Task: Open Card Magic Review in Board Employee Skill Development Programs to Workspace Content Management Software and add a team member Softage.4@softage.net, a label Purple, a checklist Space Exploration, an attachment from your onedrive, a color Purple and finally, add a card description 'Conduct customer research for new customer loyalty program' and a comment 'Given the potential impact of this task on our company reputation for innovation, let us ensure that we approach it with a sense of creativity and imagination.'. Add a start date 'Jan 08, 1900' with a due date 'Jan 15, 1900'
Action: Mouse moved to (520, 168)
Screenshot: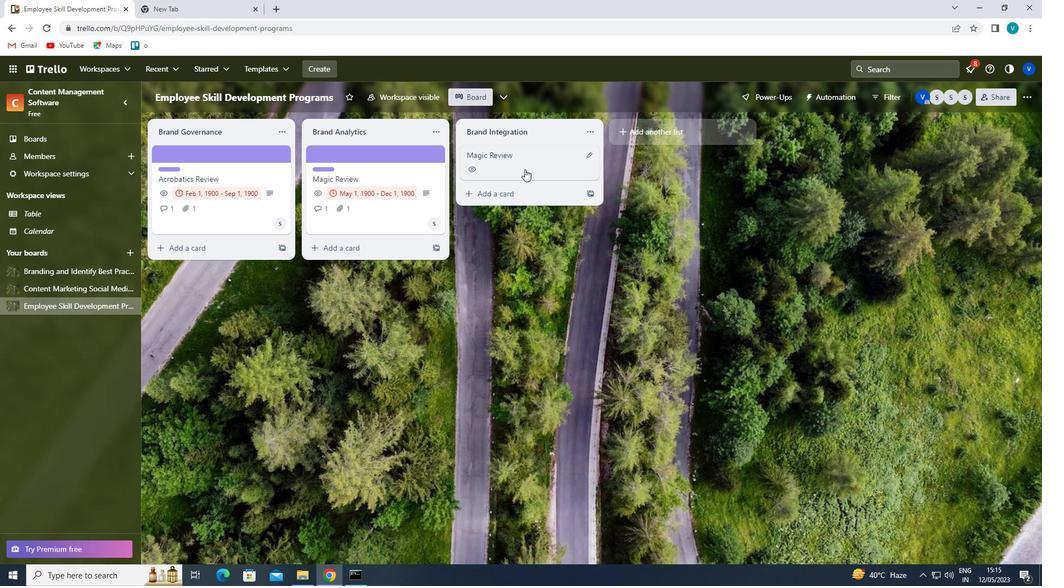 
Action: Mouse pressed left at (520, 168)
Screenshot: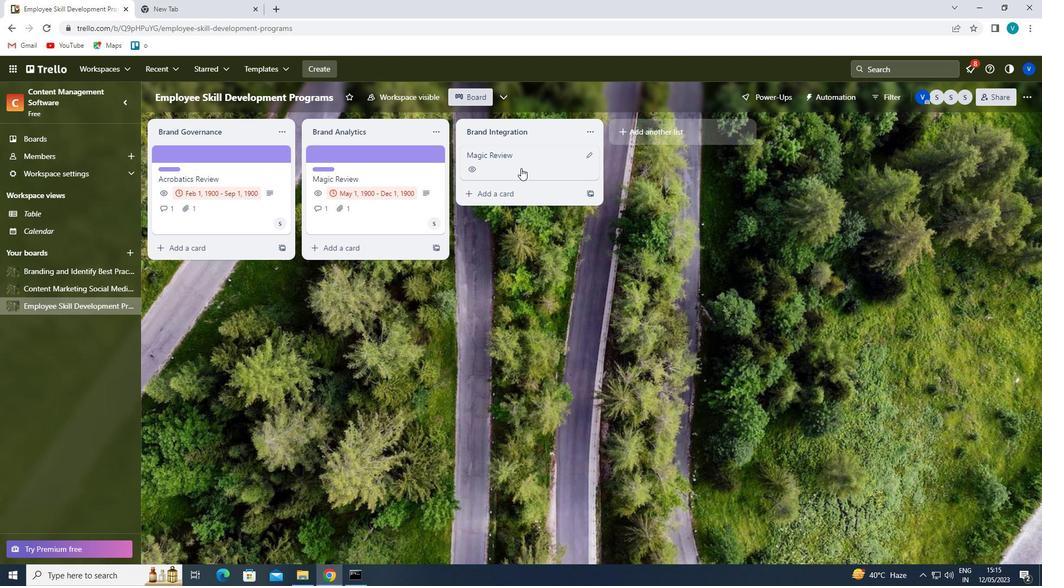 
Action: Mouse moved to (651, 196)
Screenshot: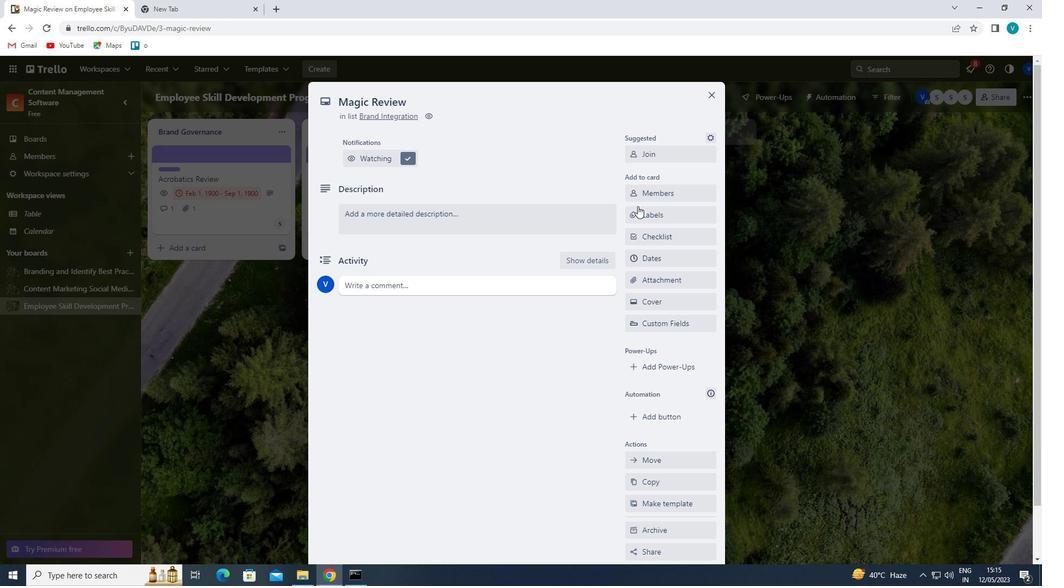 
Action: Mouse pressed left at (651, 196)
Screenshot: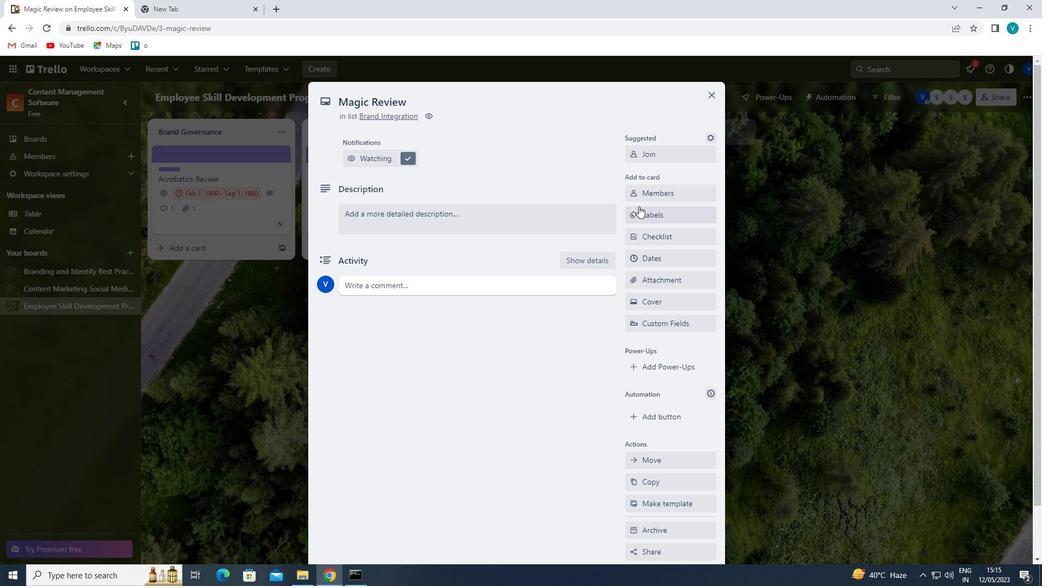 
Action: Mouse moved to (647, 241)
Screenshot: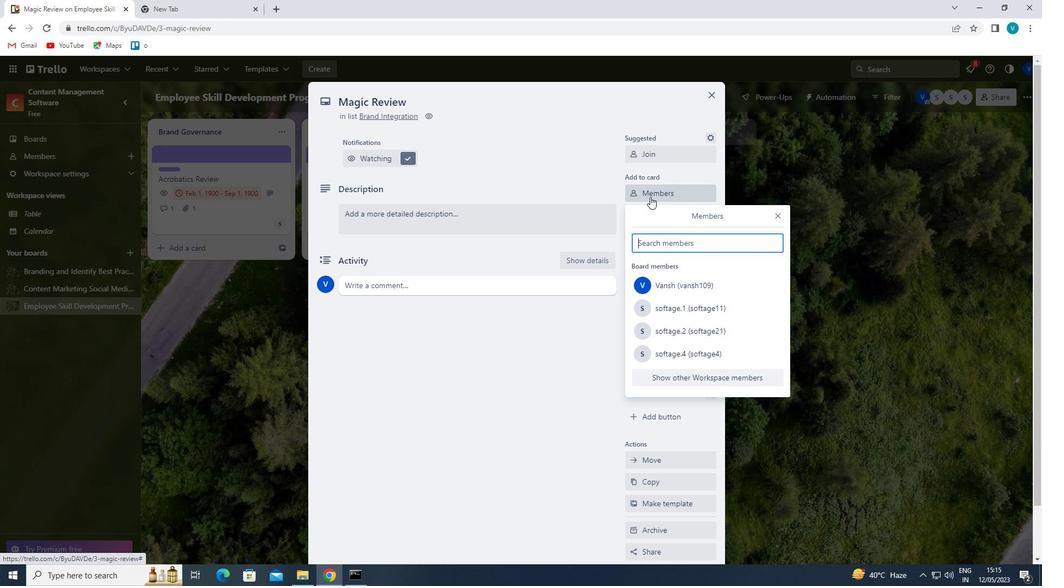 
Action: Mouse pressed left at (647, 241)
Screenshot: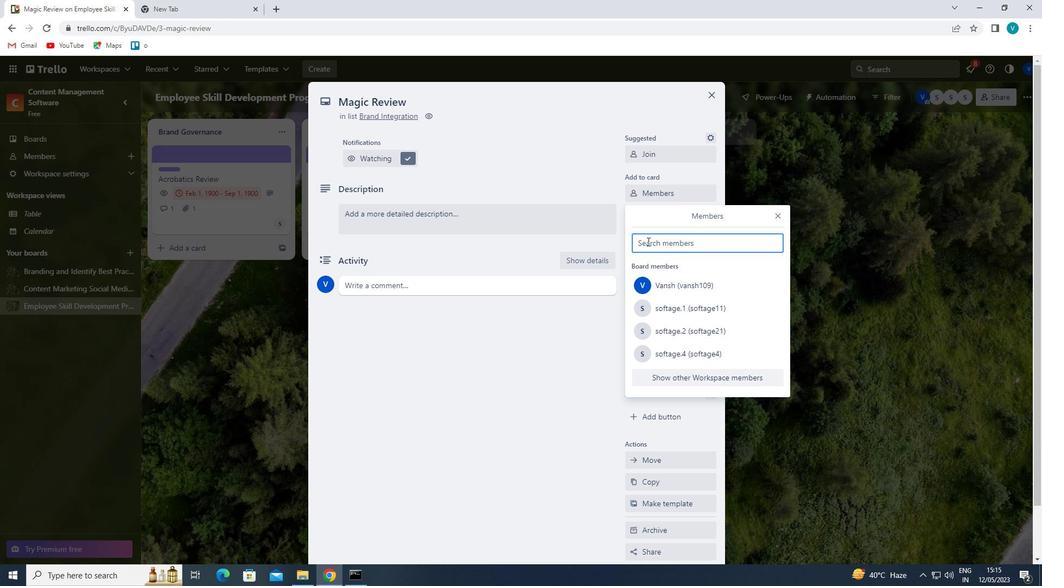 
Action: Key pressed <Key.shift>SOF
Screenshot: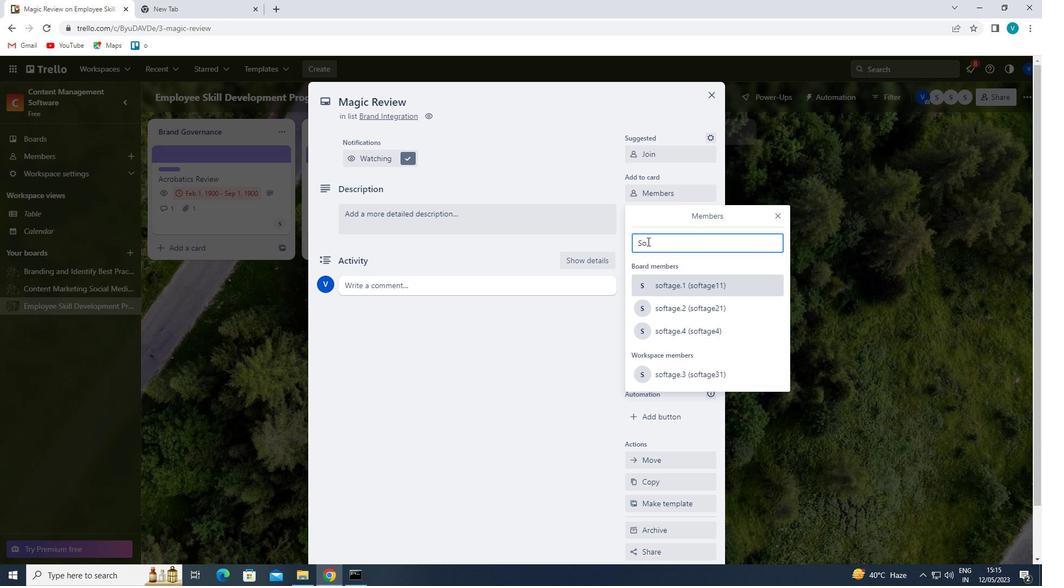 
Action: Mouse moved to (673, 329)
Screenshot: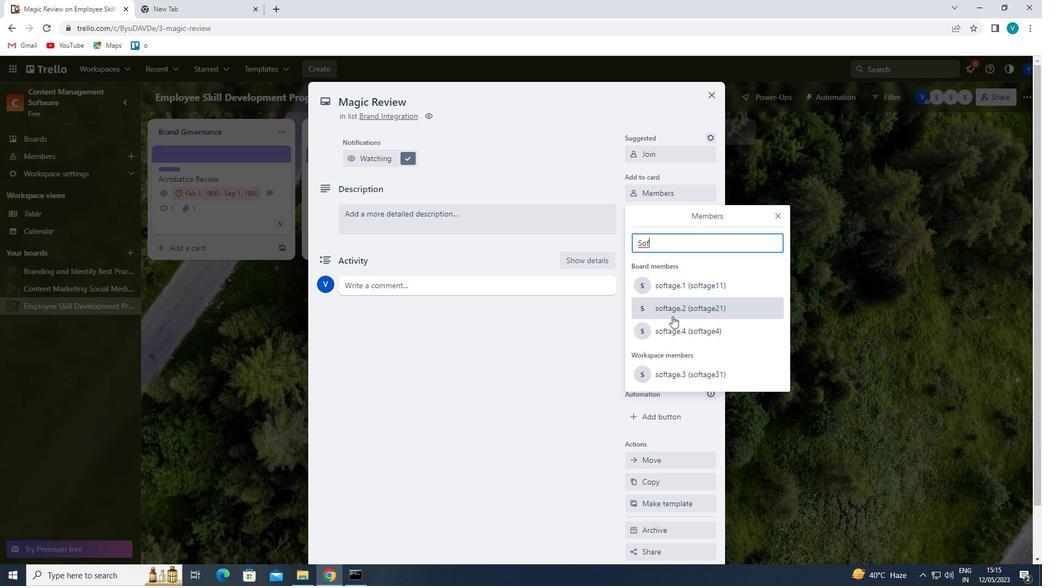 
Action: Mouse pressed left at (673, 329)
Screenshot: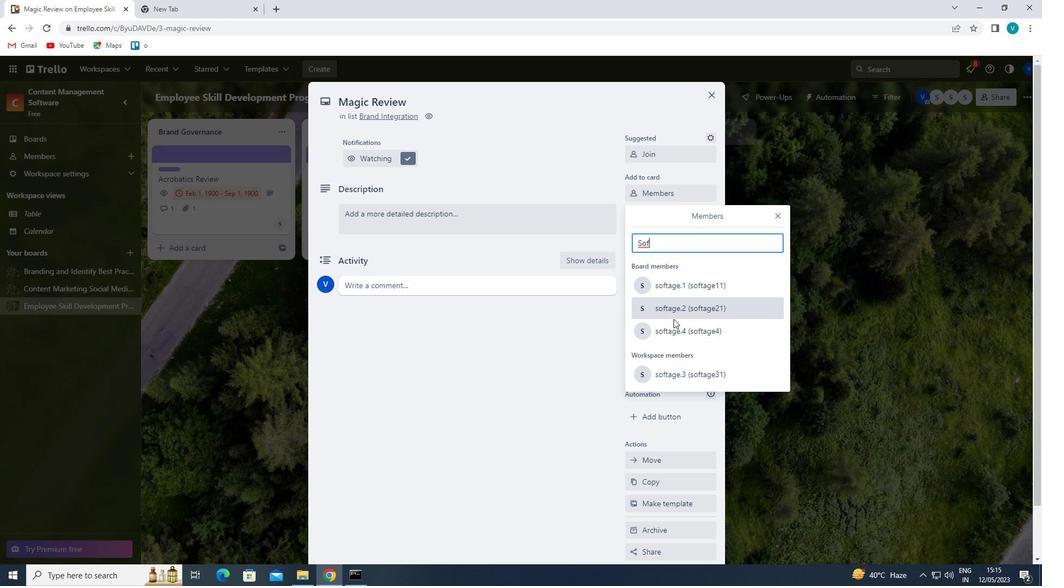 
Action: Mouse moved to (778, 212)
Screenshot: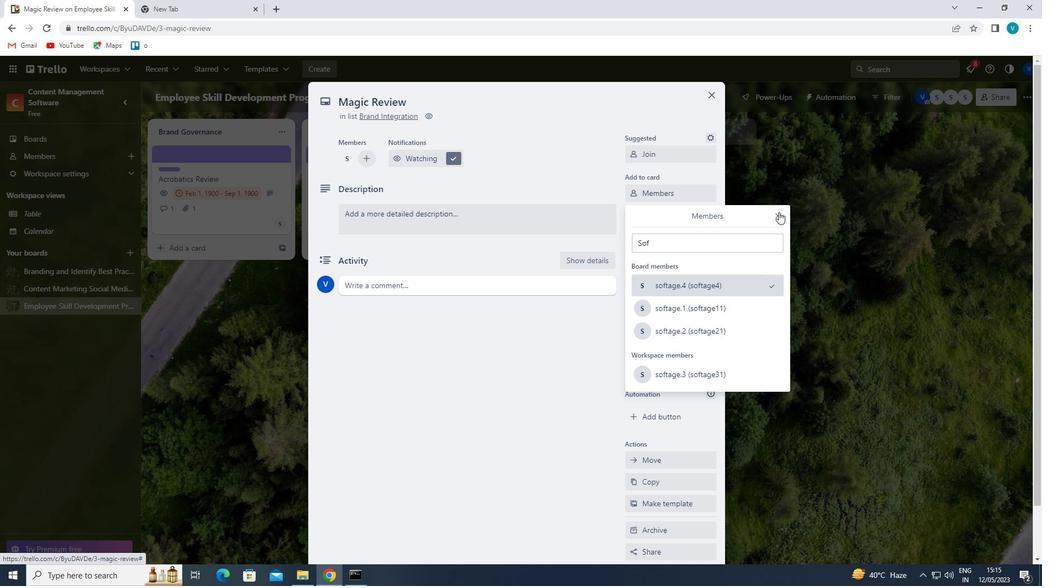
Action: Mouse pressed left at (778, 212)
Screenshot: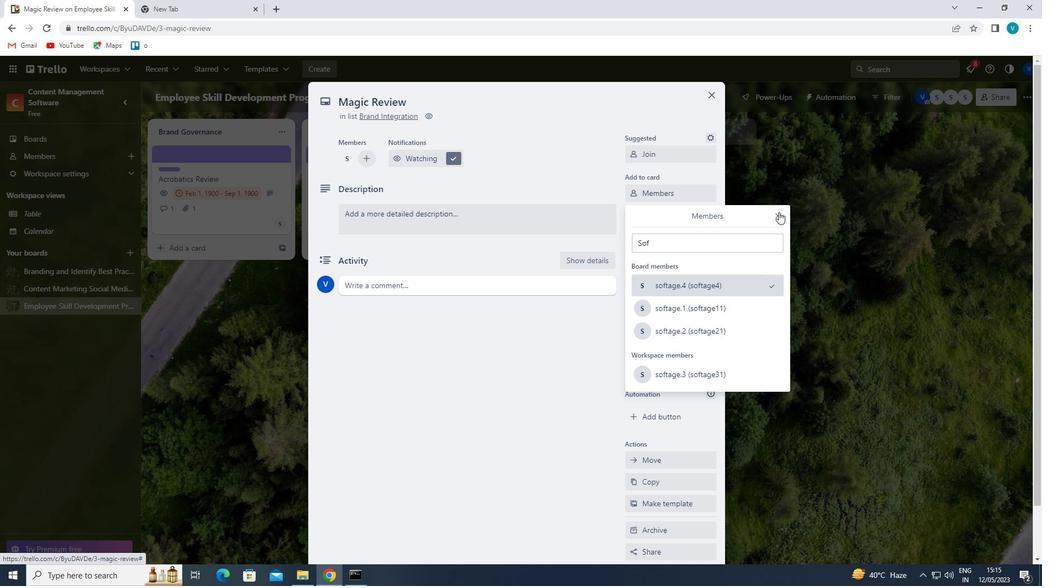 
Action: Mouse moved to (686, 219)
Screenshot: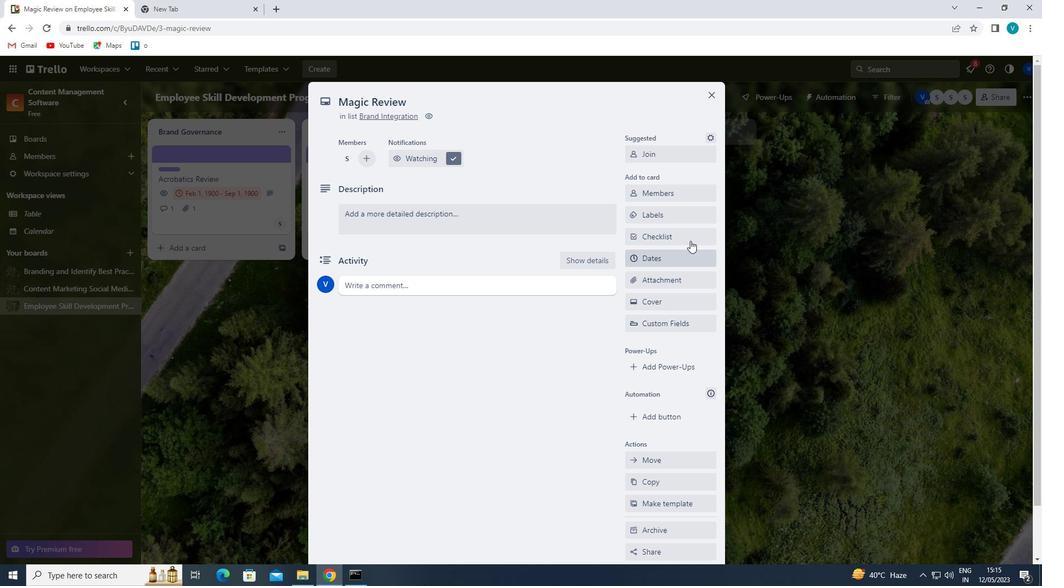 
Action: Mouse pressed left at (686, 219)
Screenshot: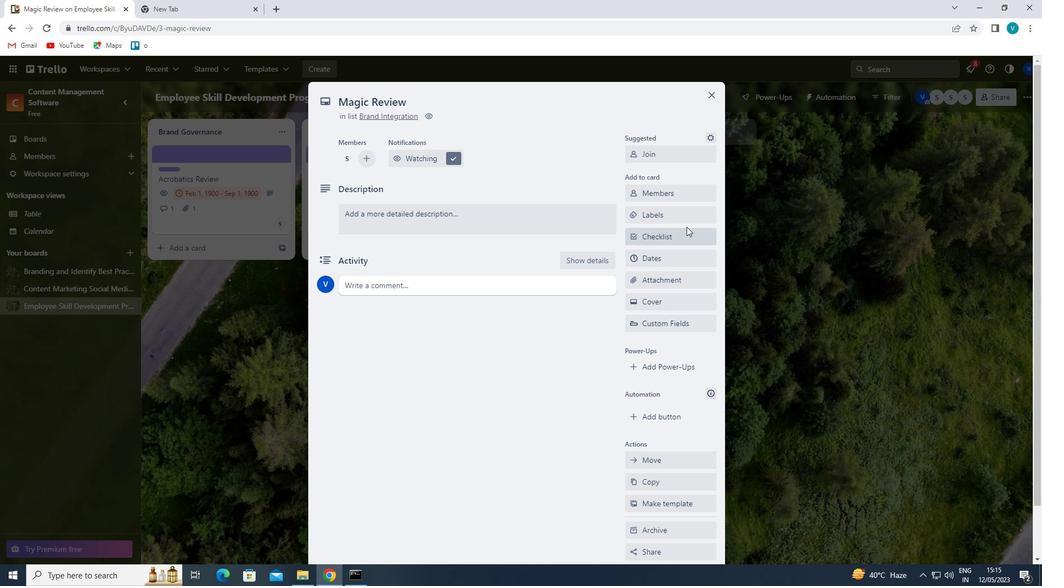 
Action: Mouse moved to (677, 377)
Screenshot: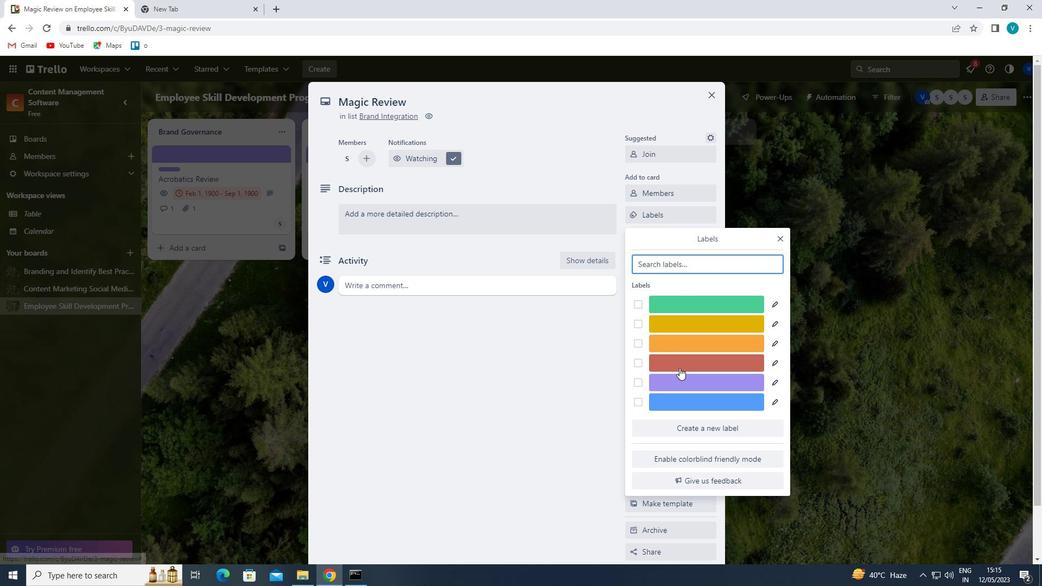 
Action: Mouse pressed left at (677, 377)
Screenshot: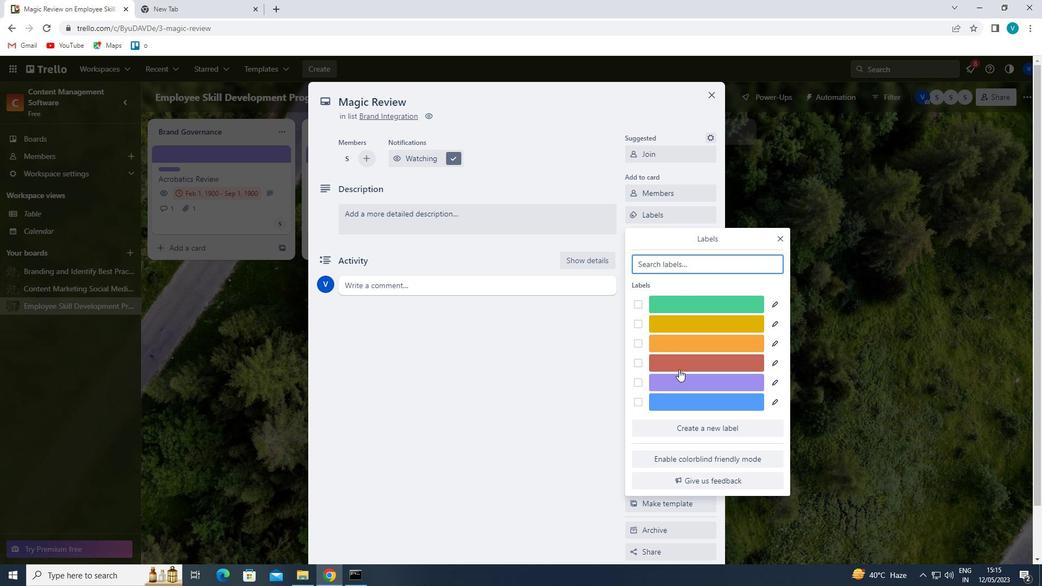 
Action: Mouse moved to (779, 236)
Screenshot: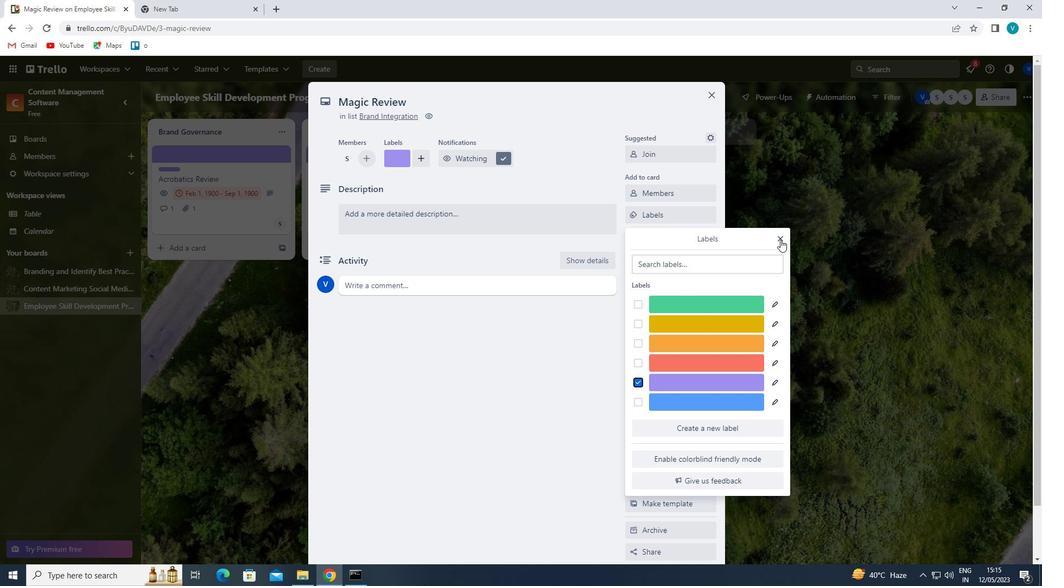 
Action: Mouse pressed left at (779, 236)
Screenshot: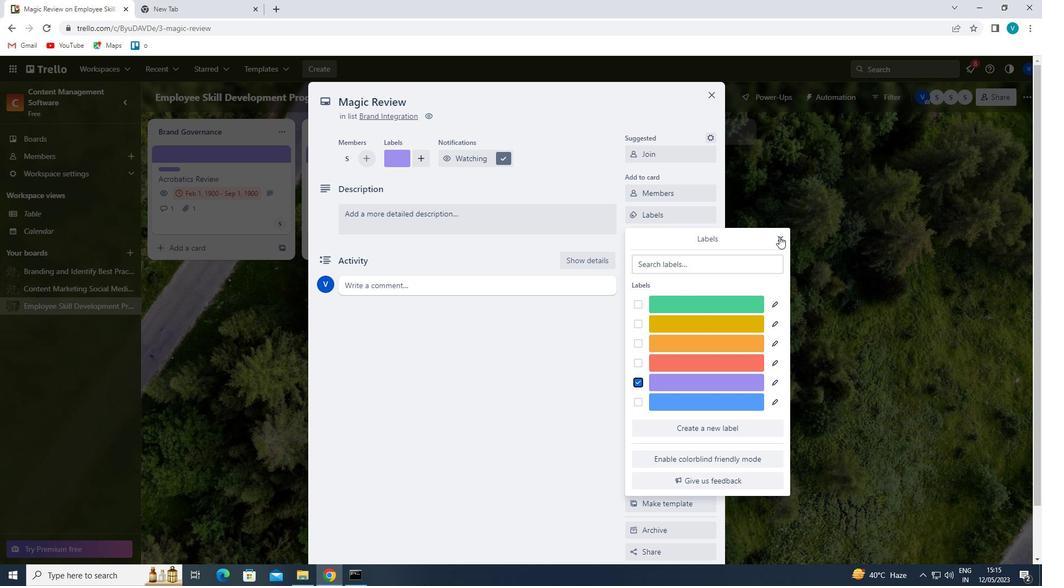 
Action: Mouse moved to (693, 231)
Screenshot: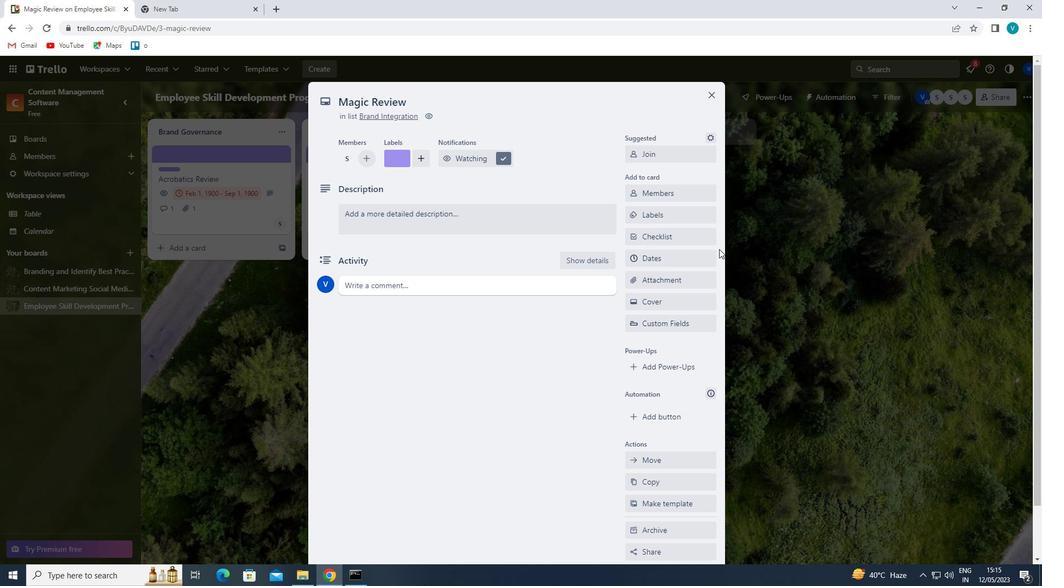 
Action: Mouse pressed left at (693, 231)
Screenshot: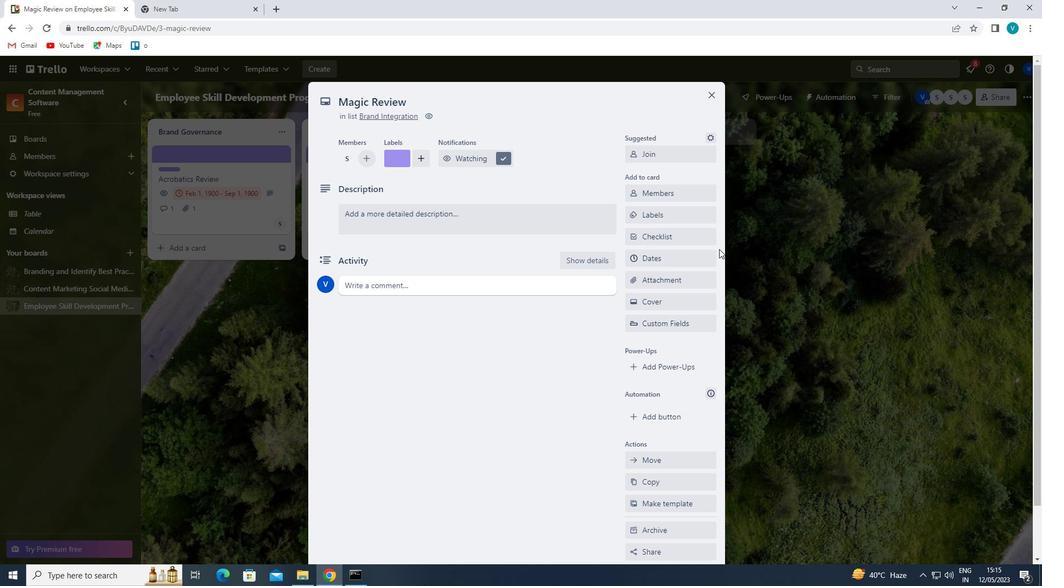 
Action: Mouse moved to (693, 231)
Screenshot: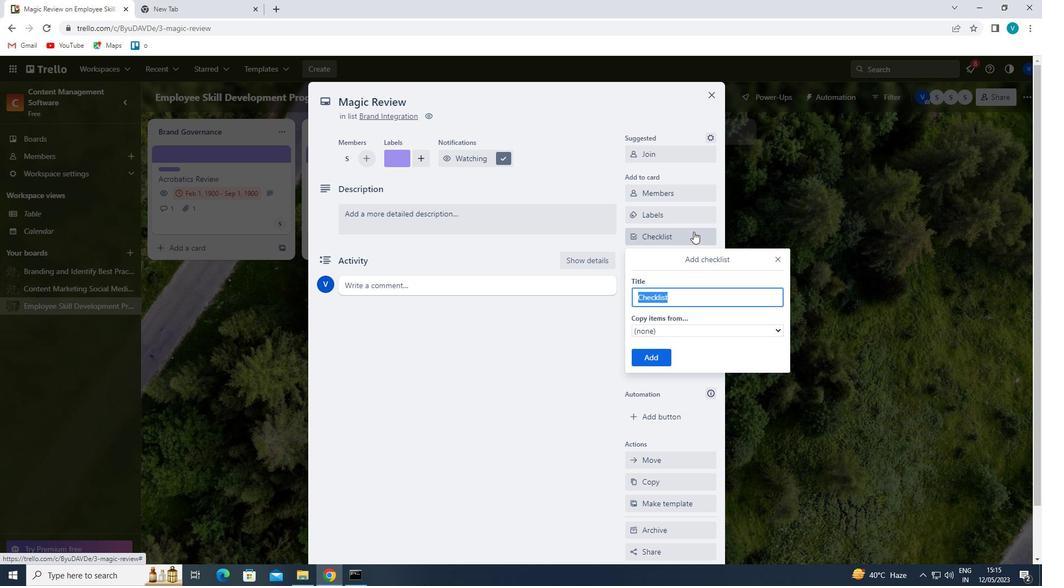 
Action: Key pressed <Key.shift>SPACE<Key.space><Key.shift><Key.shift><Key.shift><Key.shift>EX
Screenshot: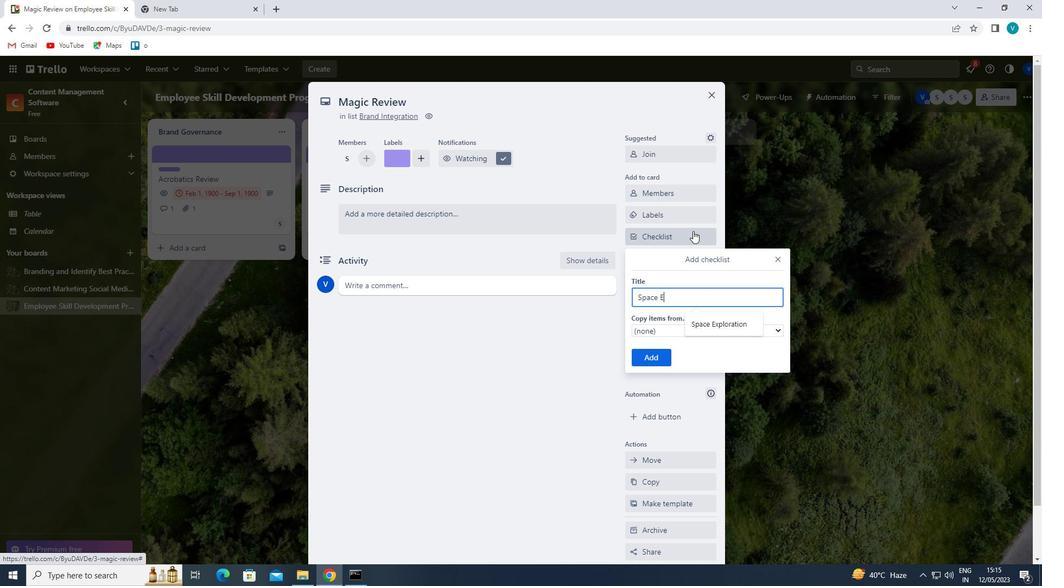 
Action: Mouse moved to (703, 322)
Screenshot: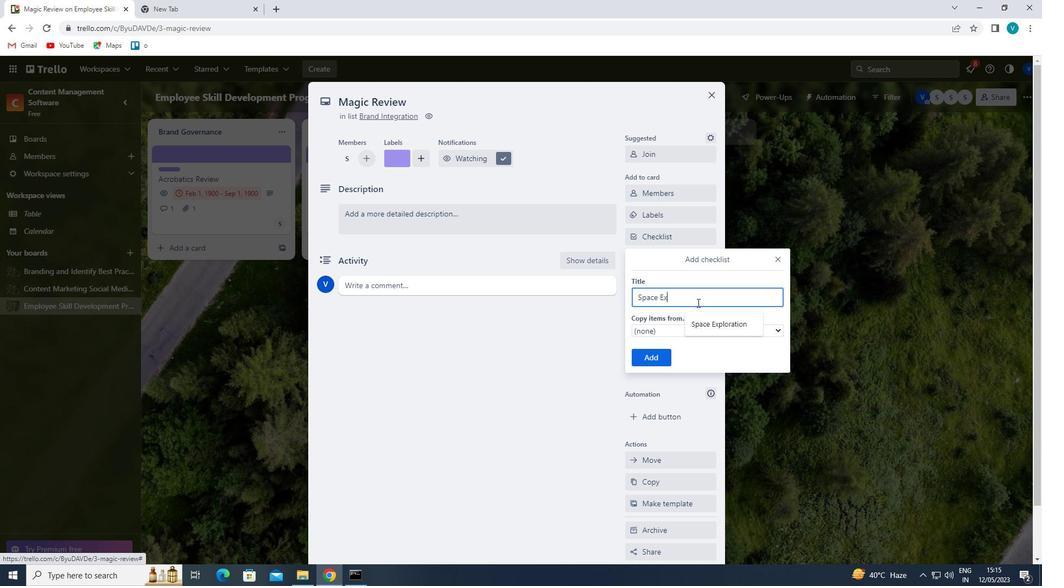 
Action: Mouse pressed left at (703, 322)
Screenshot: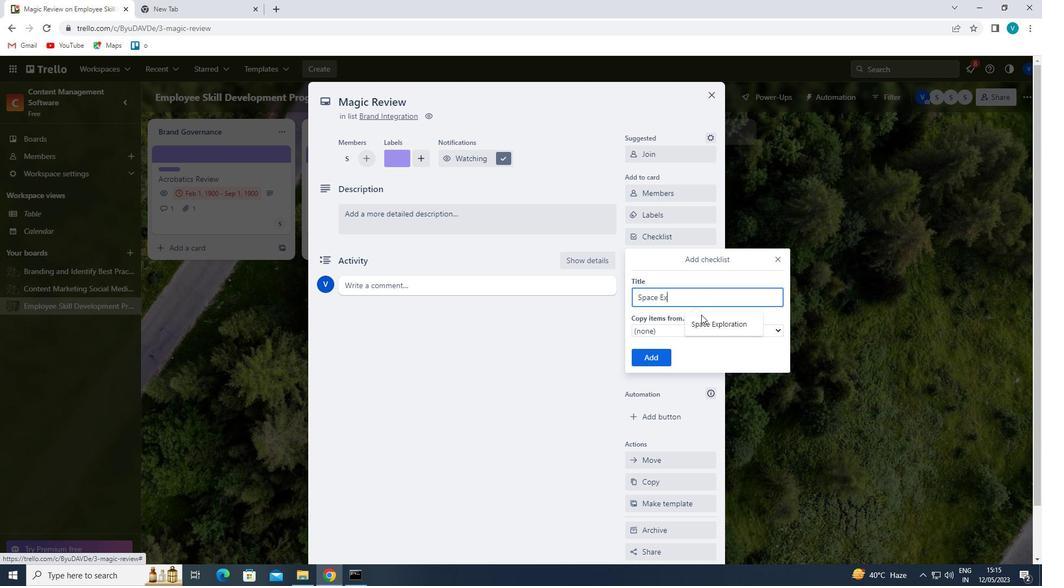 
Action: Mouse moved to (659, 355)
Screenshot: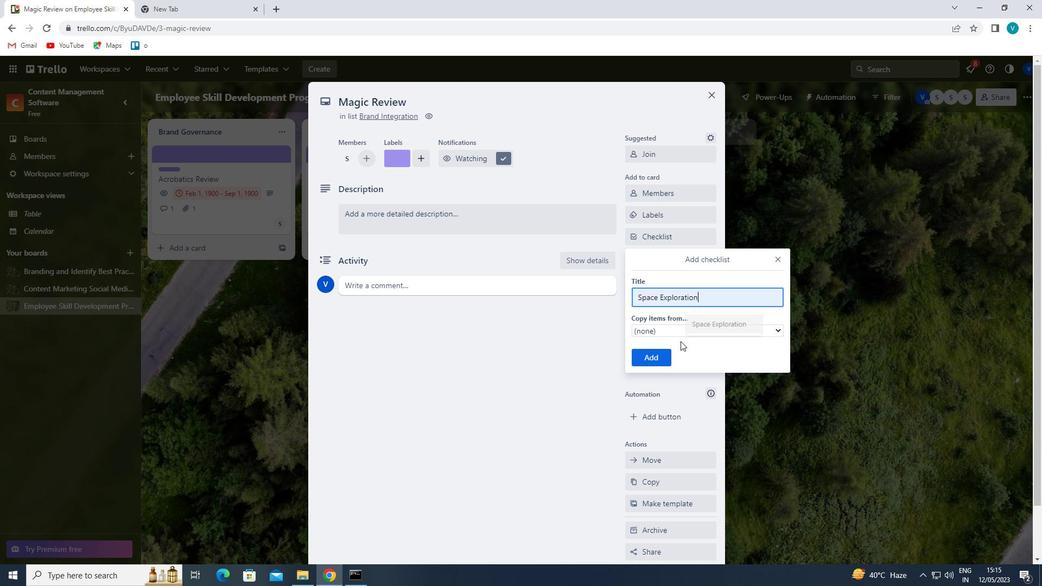 
Action: Mouse pressed left at (659, 355)
Screenshot: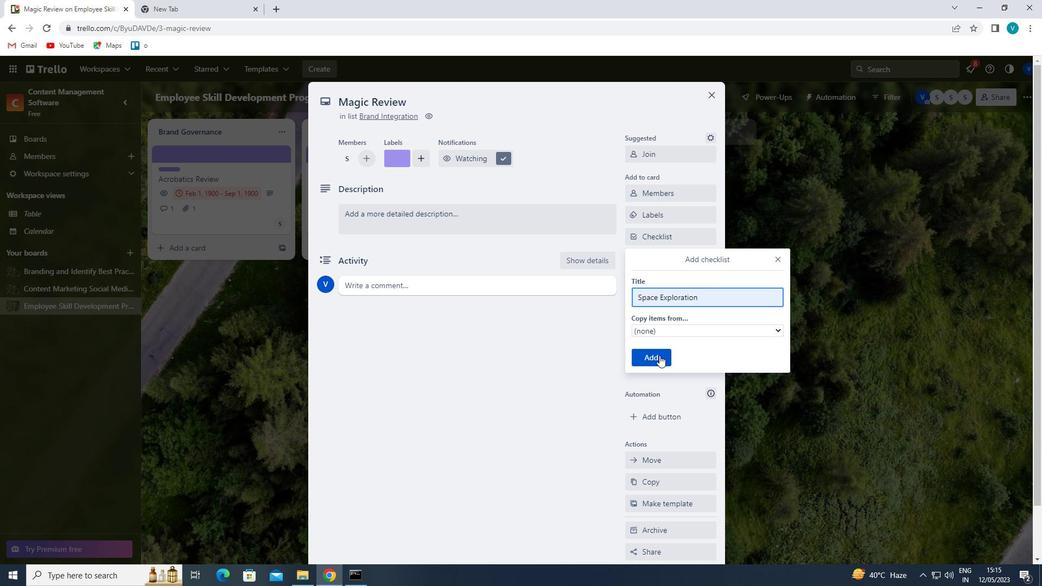 
Action: Mouse moved to (665, 277)
Screenshot: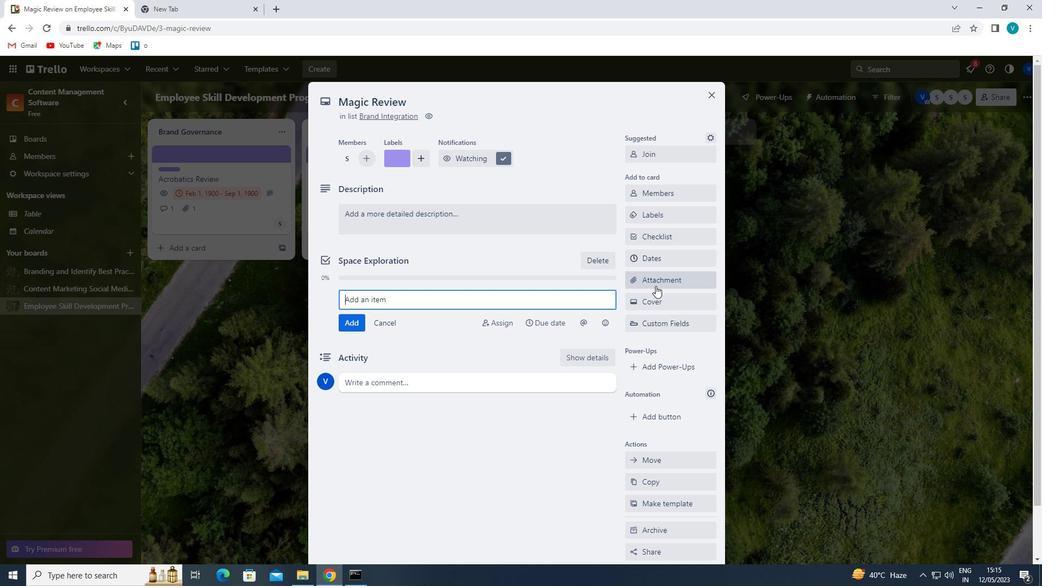 
Action: Mouse pressed left at (665, 277)
Screenshot: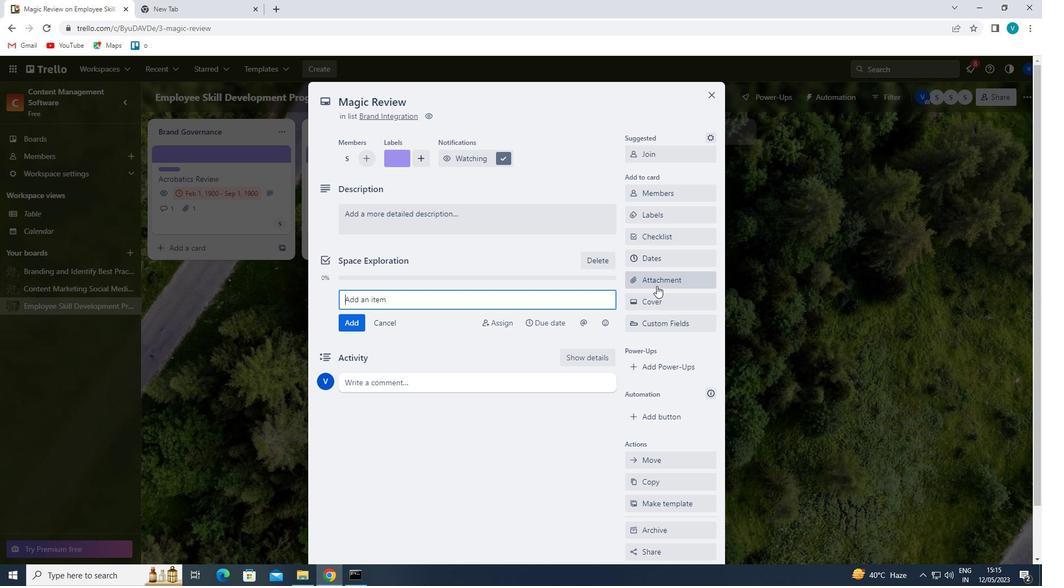 
Action: Mouse moved to (645, 416)
Screenshot: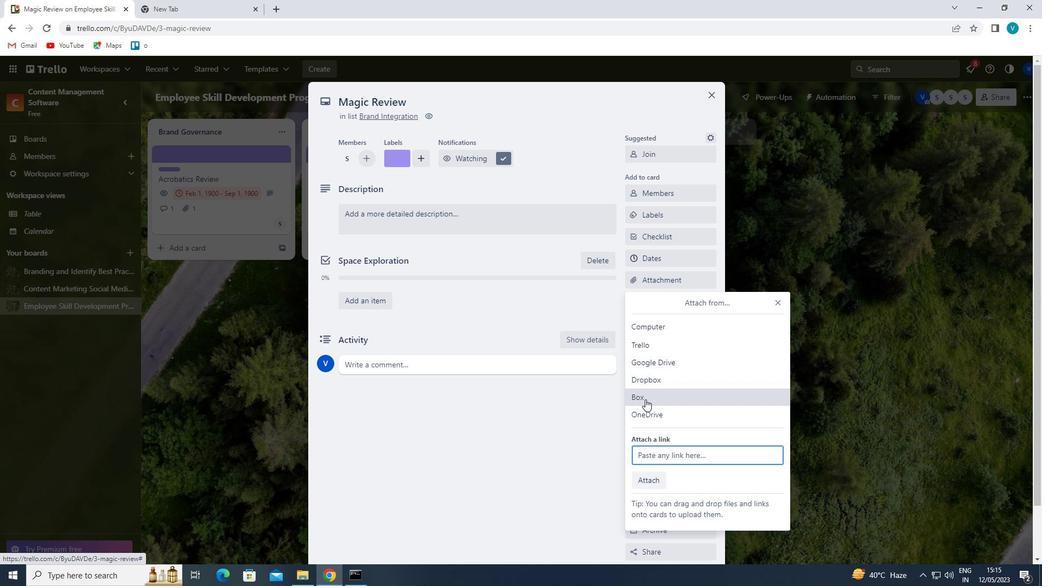 
Action: Mouse pressed left at (645, 416)
Screenshot: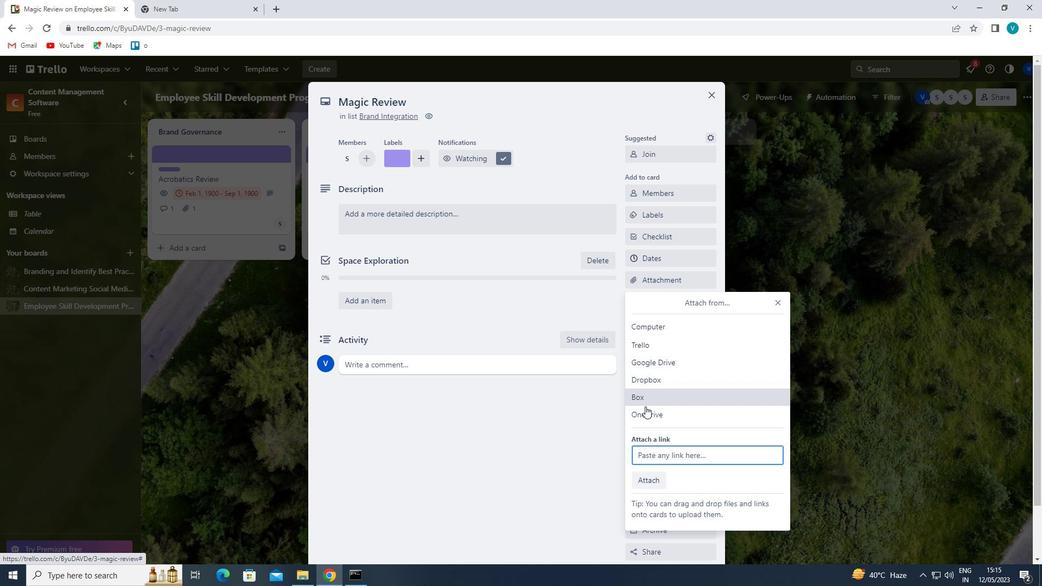 
Action: Mouse moved to (387, 211)
Screenshot: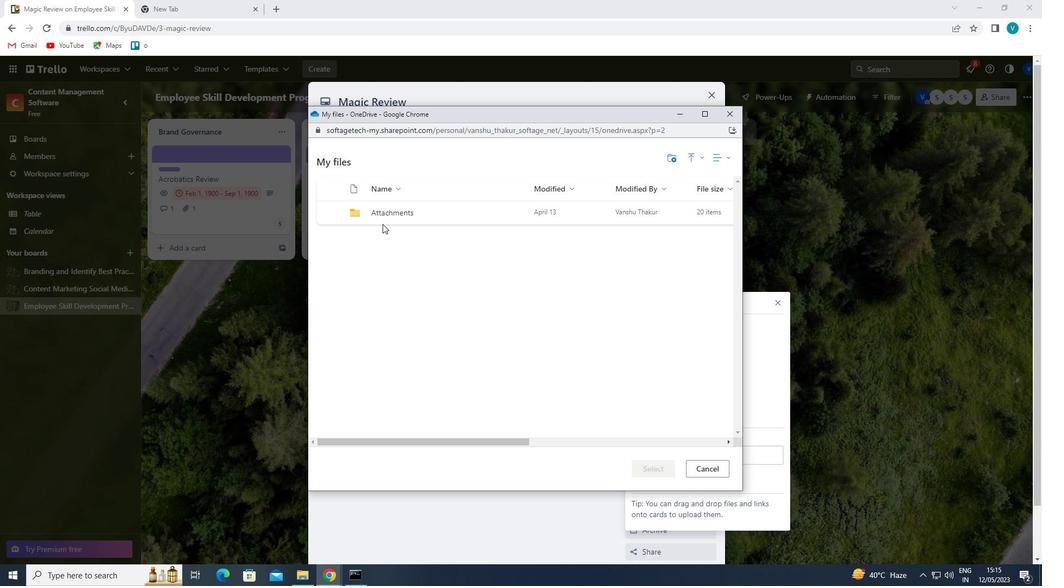
Action: Mouse pressed left at (387, 211)
Screenshot: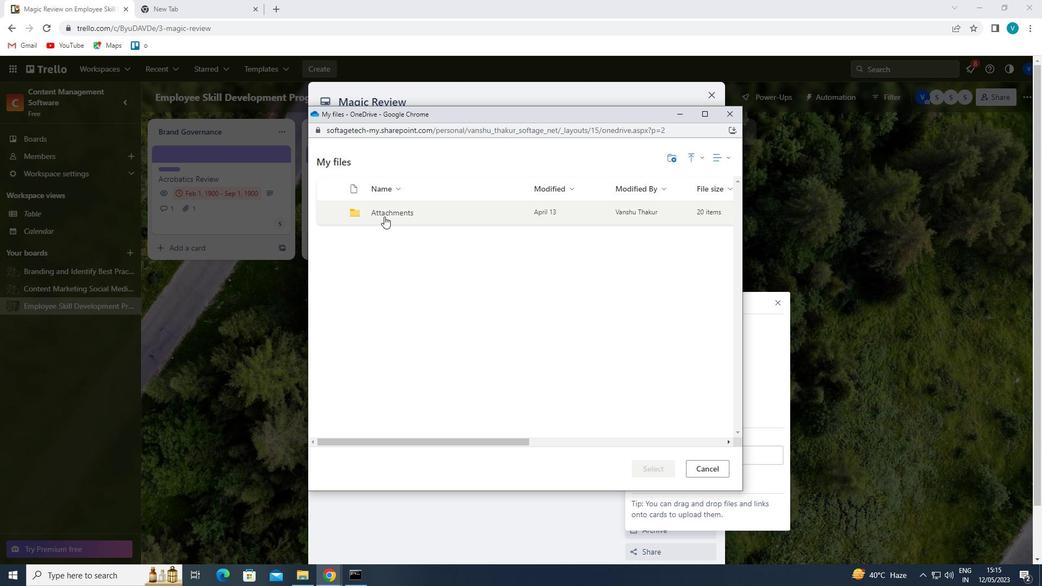 
Action: Mouse moved to (394, 229)
Screenshot: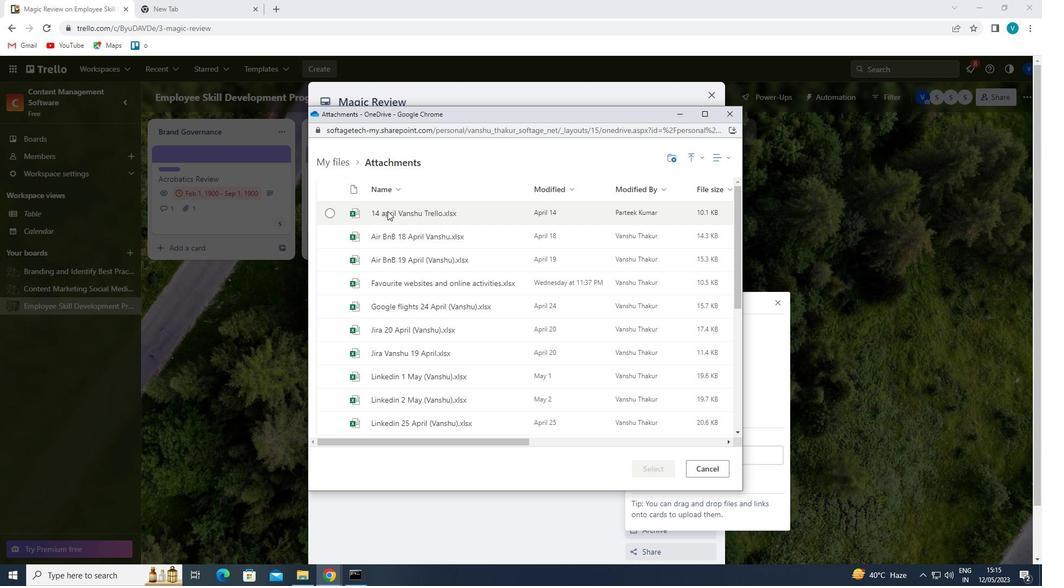 
Action: Mouse pressed left at (394, 229)
Screenshot: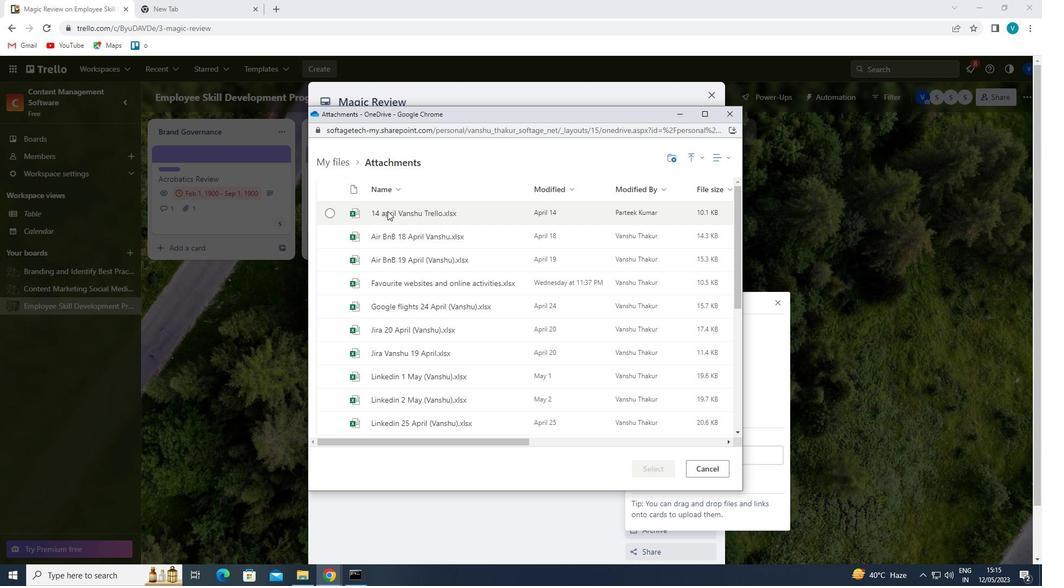 
Action: Mouse moved to (650, 468)
Screenshot: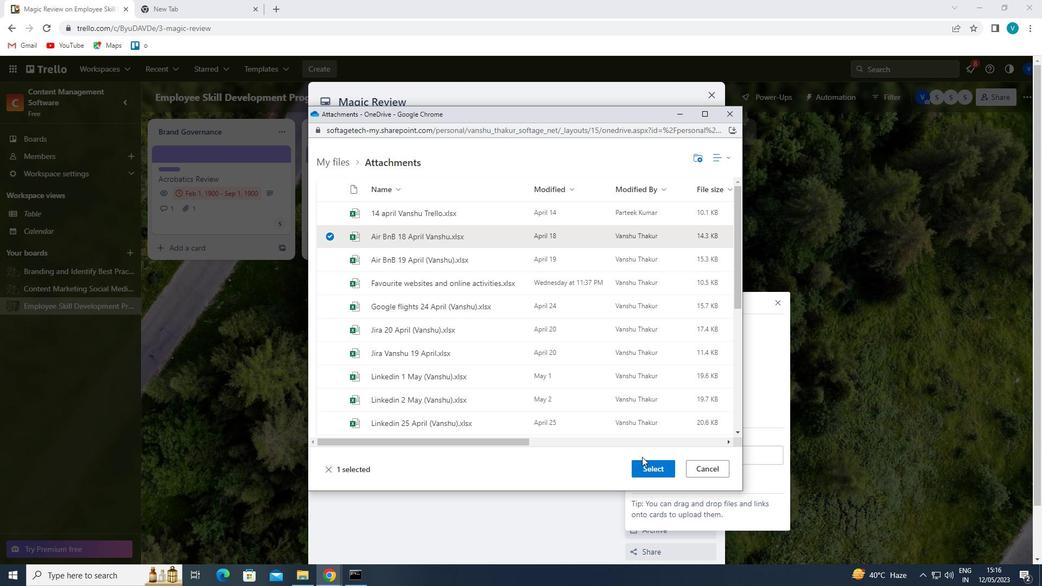 
Action: Mouse pressed left at (650, 468)
Screenshot: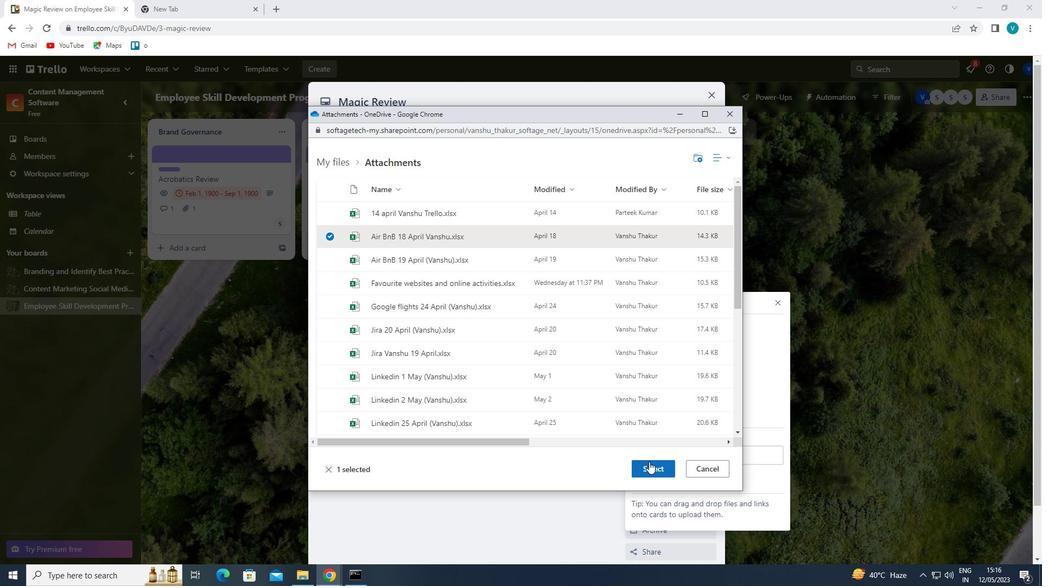 
Action: Mouse moved to (684, 299)
Screenshot: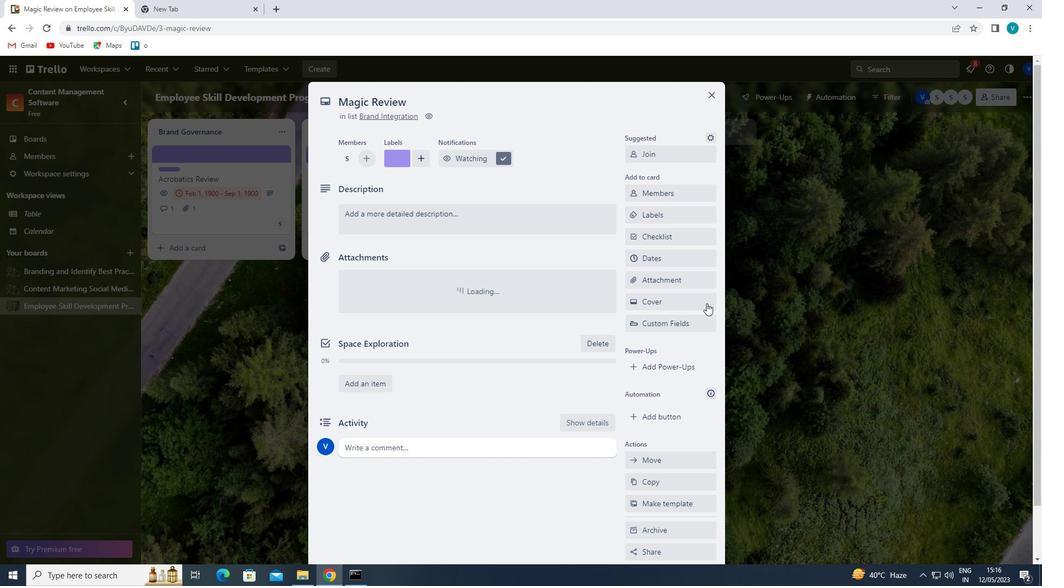 
Action: Mouse pressed left at (684, 299)
Screenshot: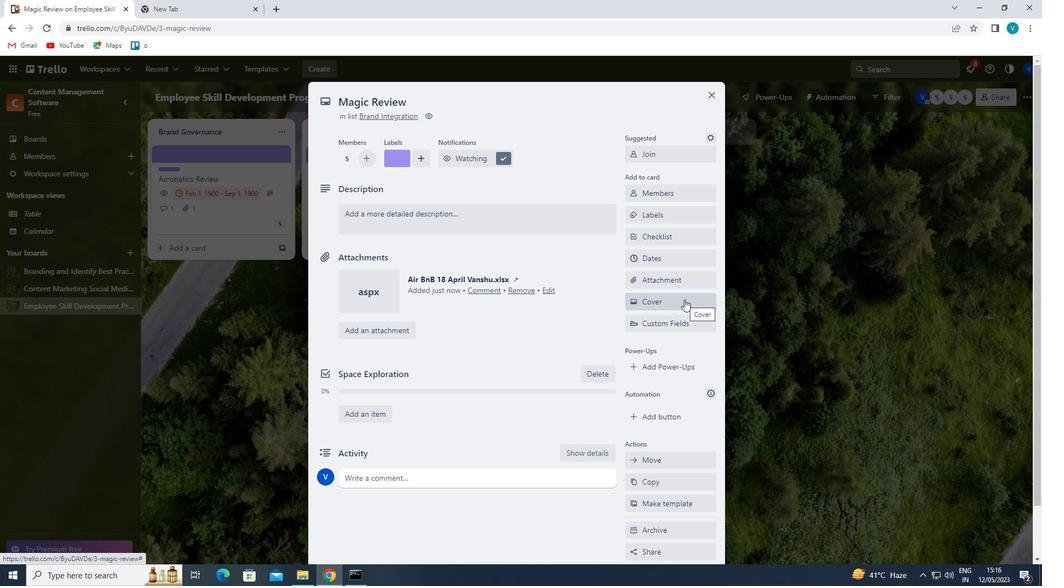 
Action: Mouse moved to (764, 183)
Screenshot: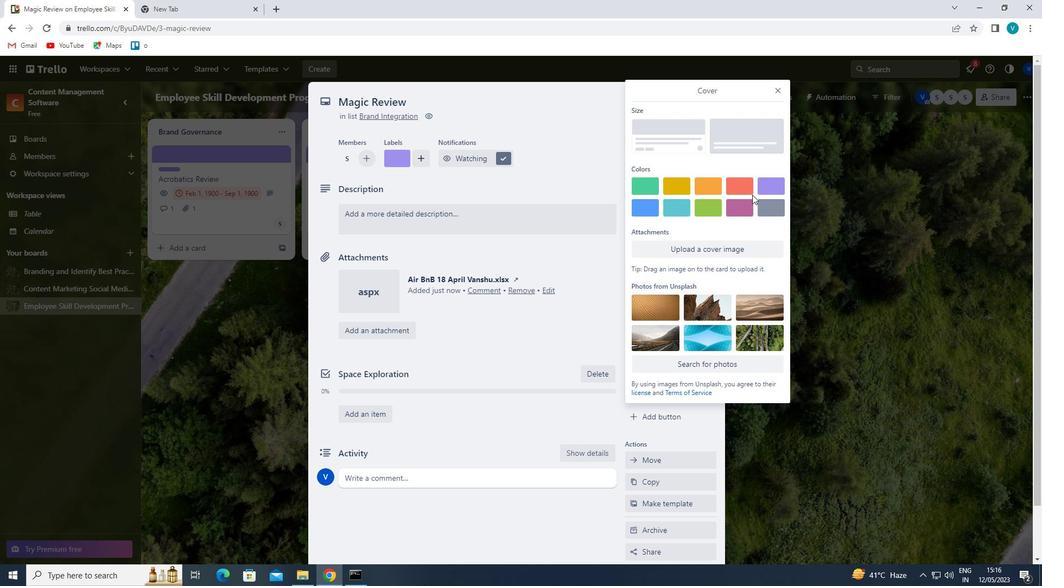 
Action: Mouse pressed left at (764, 183)
Screenshot: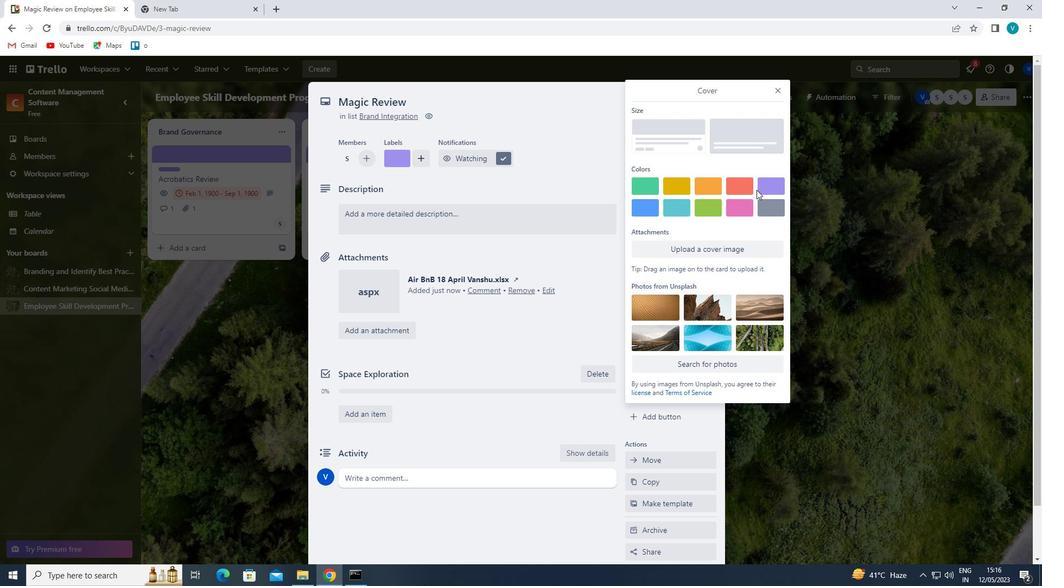 
Action: Mouse moved to (779, 86)
Screenshot: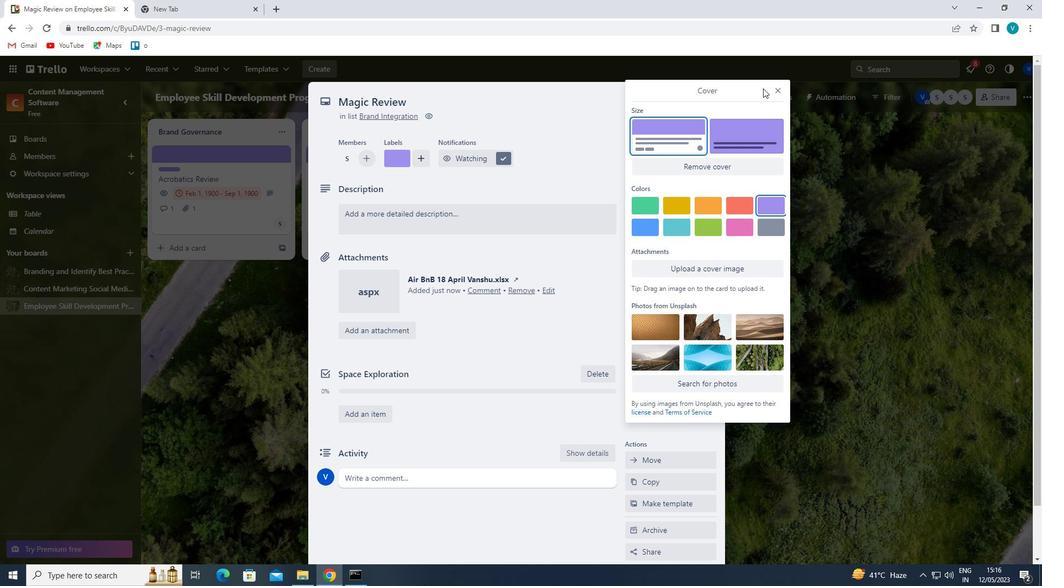 
Action: Mouse pressed left at (779, 86)
Screenshot: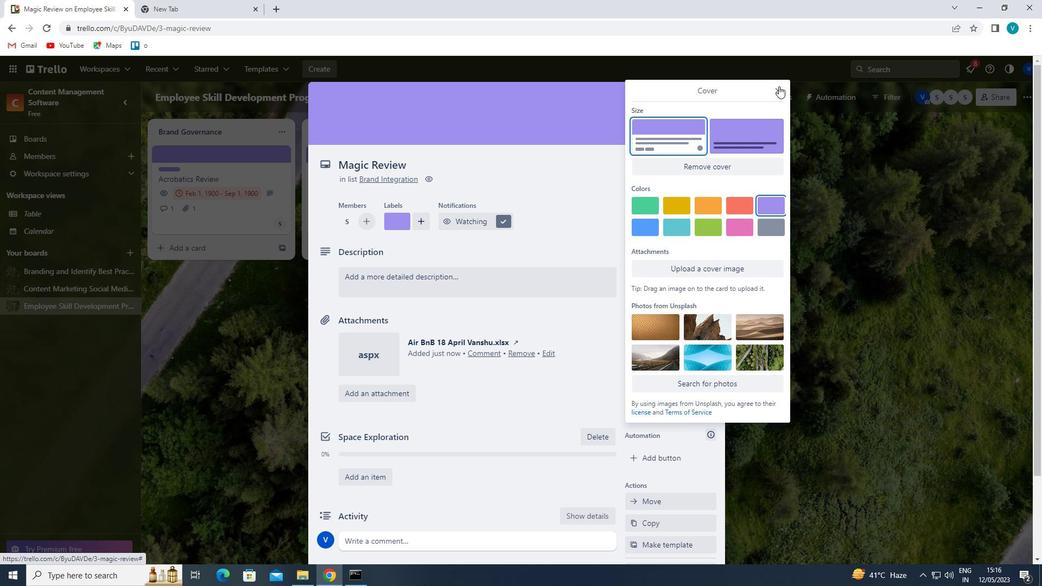 
Action: Mouse moved to (433, 293)
Screenshot: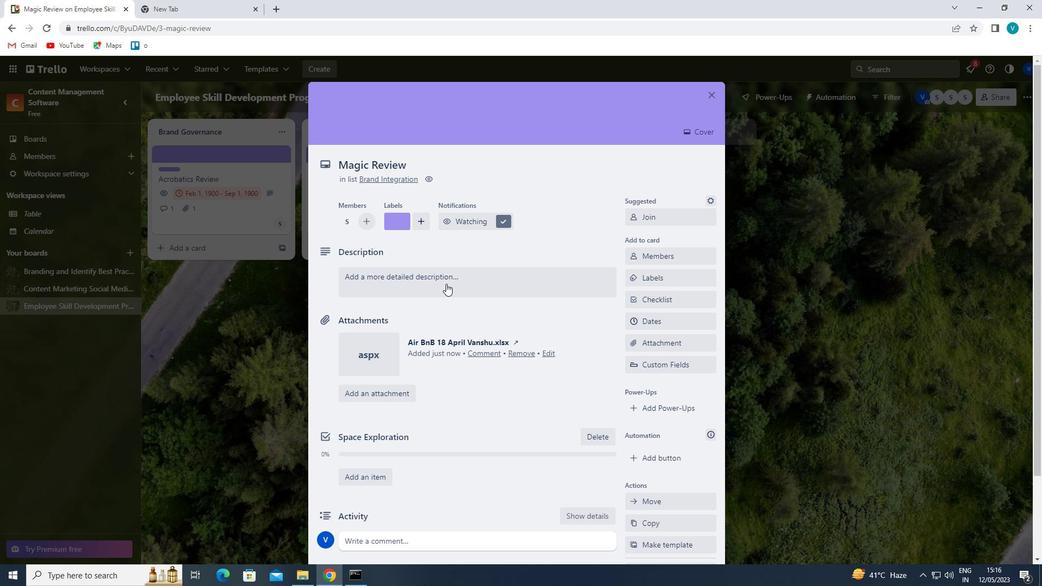 
Action: Mouse pressed left at (433, 293)
Screenshot: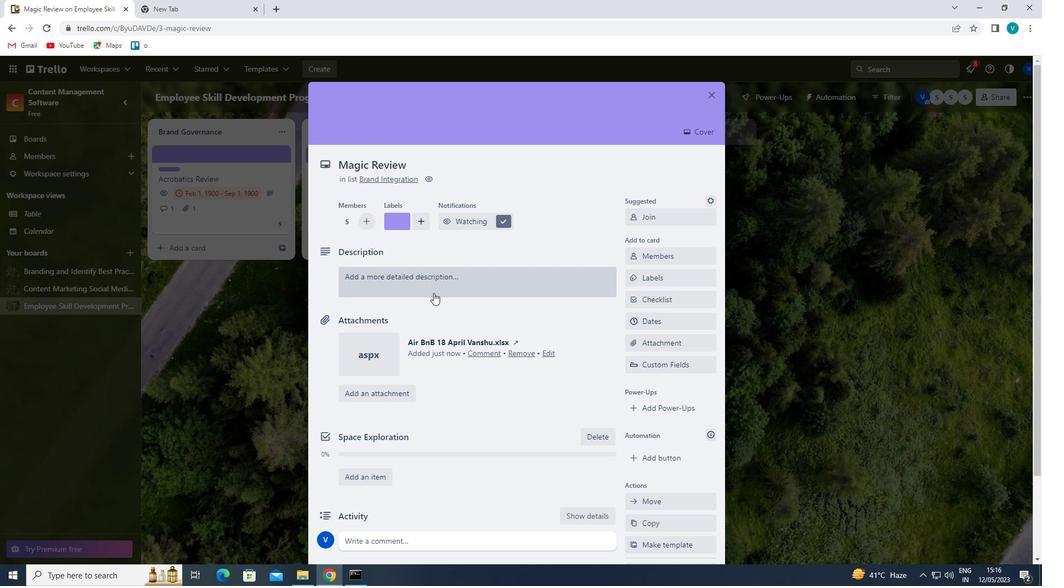 
Action: Key pressed '<Key.shift>CONDUCT<Key.space>CUSTOMER<Key.space>RESEARCH<Key.space>FOR<Key.space>NEW<Key.space>CUSTOMER<Key.space>LOYALTY<Key.space>PROGRAM'
Screenshot: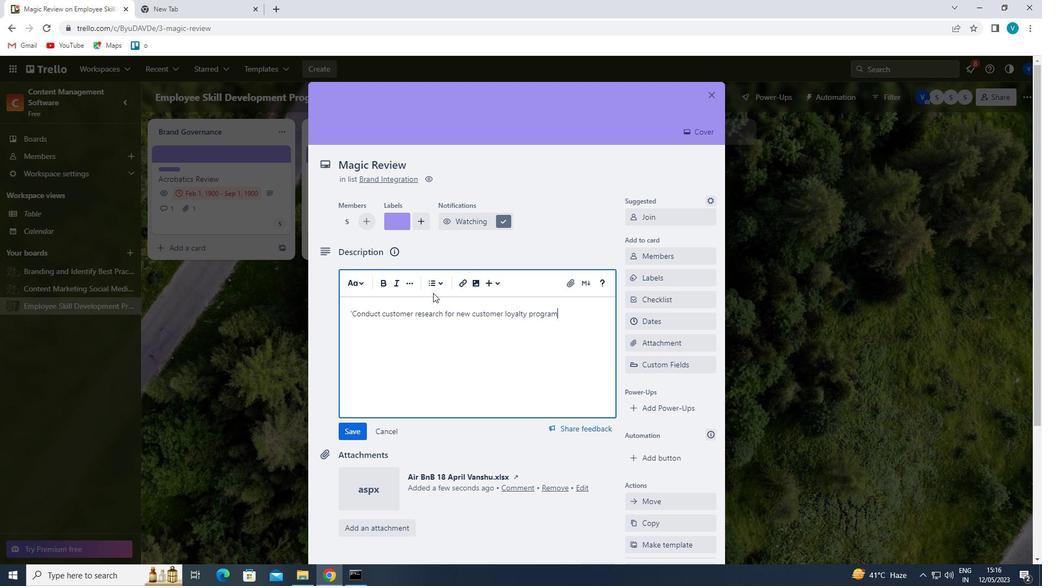 
Action: Mouse moved to (348, 431)
Screenshot: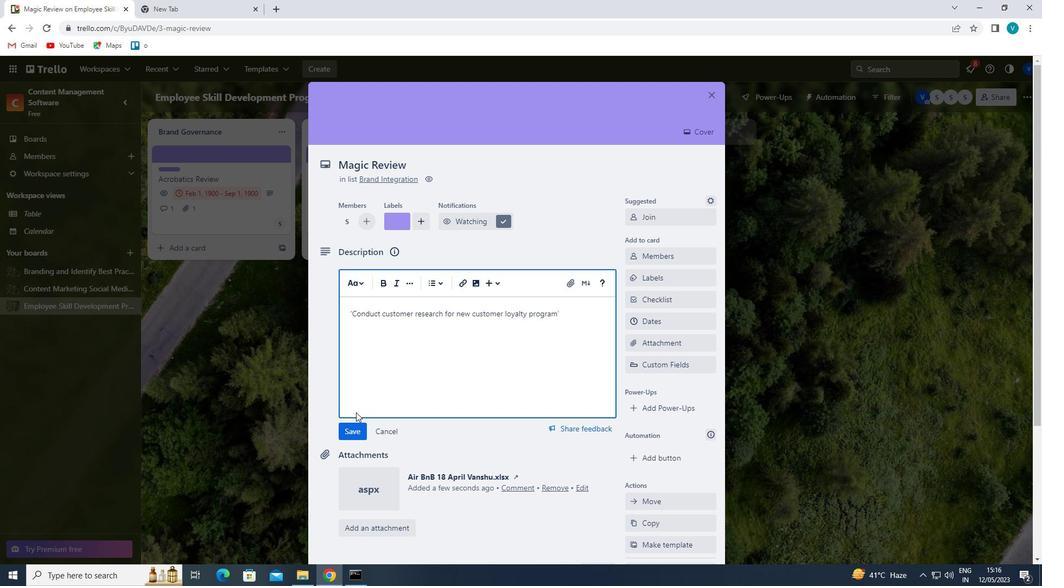 
Action: Mouse pressed left at (348, 431)
Screenshot: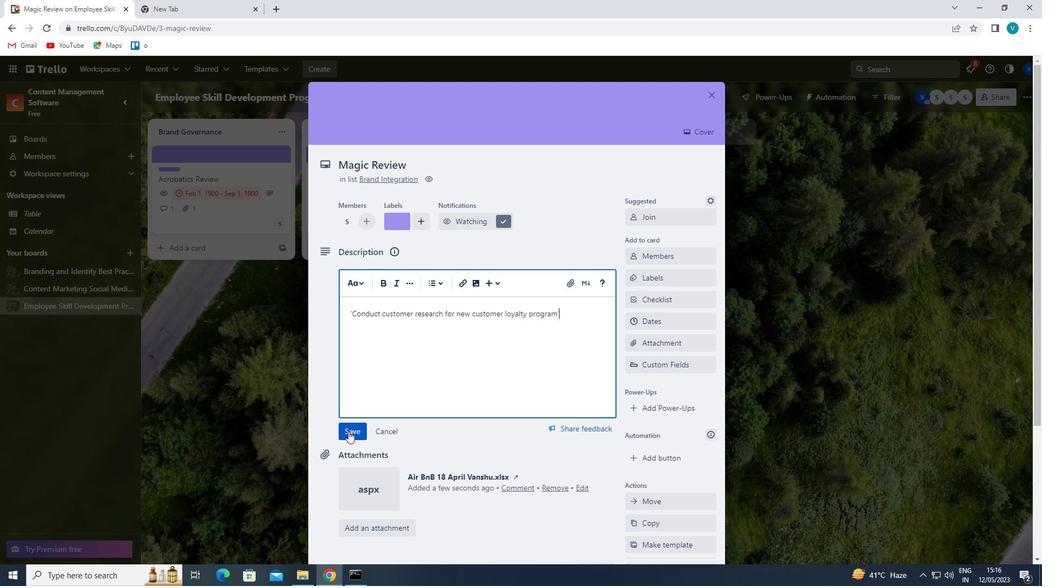 
Action: Mouse moved to (385, 405)
Screenshot: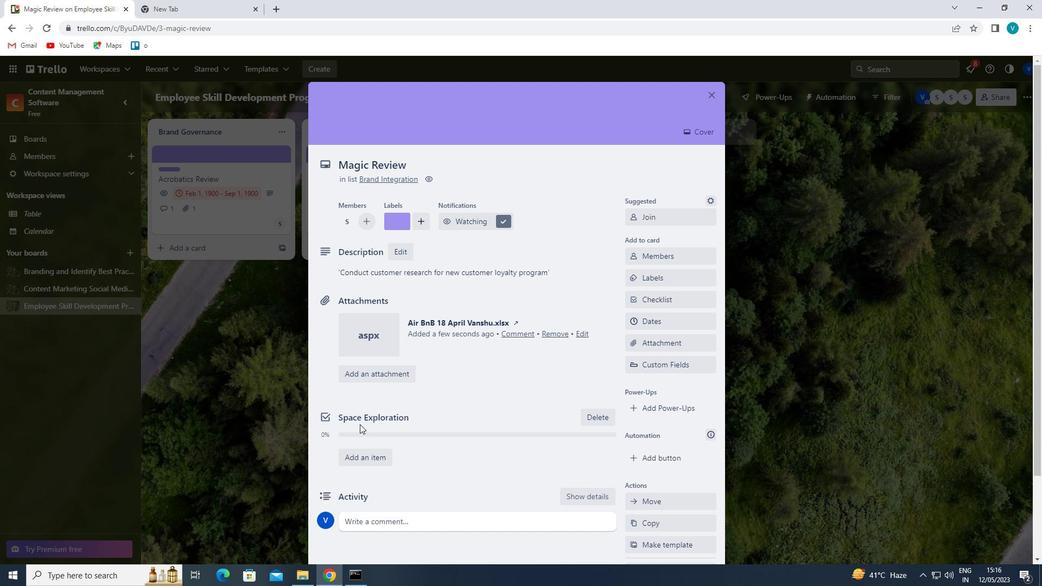 
Action: Mouse scrolled (385, 405) with delta (0, 0)
Screenshot: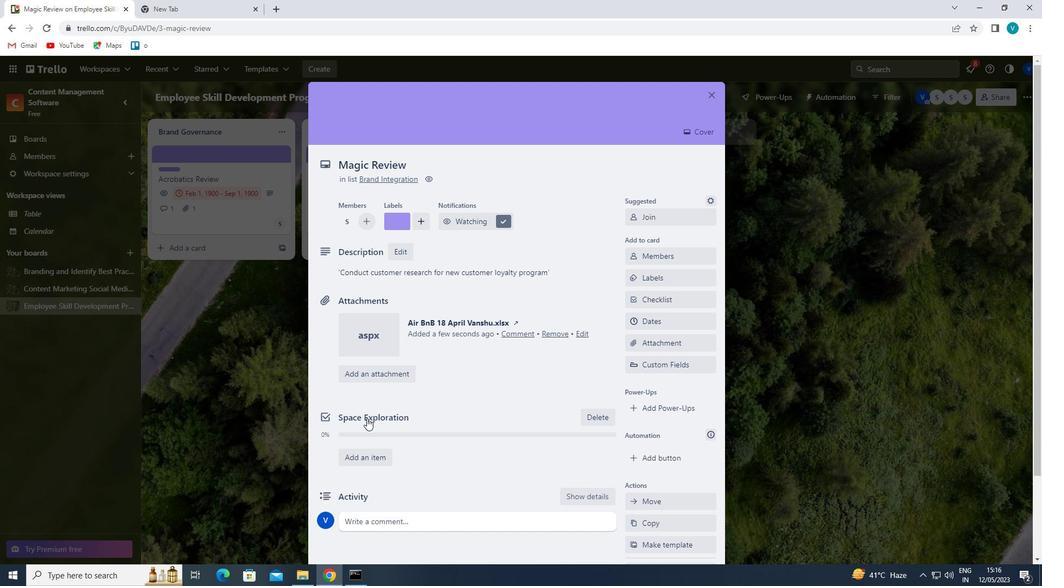 
Action: Mouse moved to (389, 466)
Screenshot: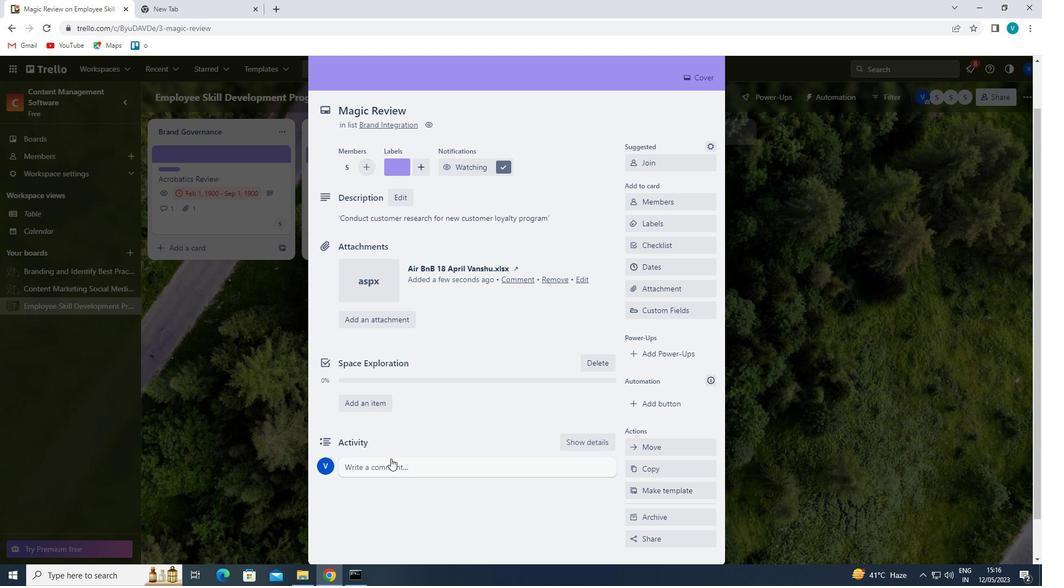 
Action: Mouse pressed left at (389, 466)
Screenshot: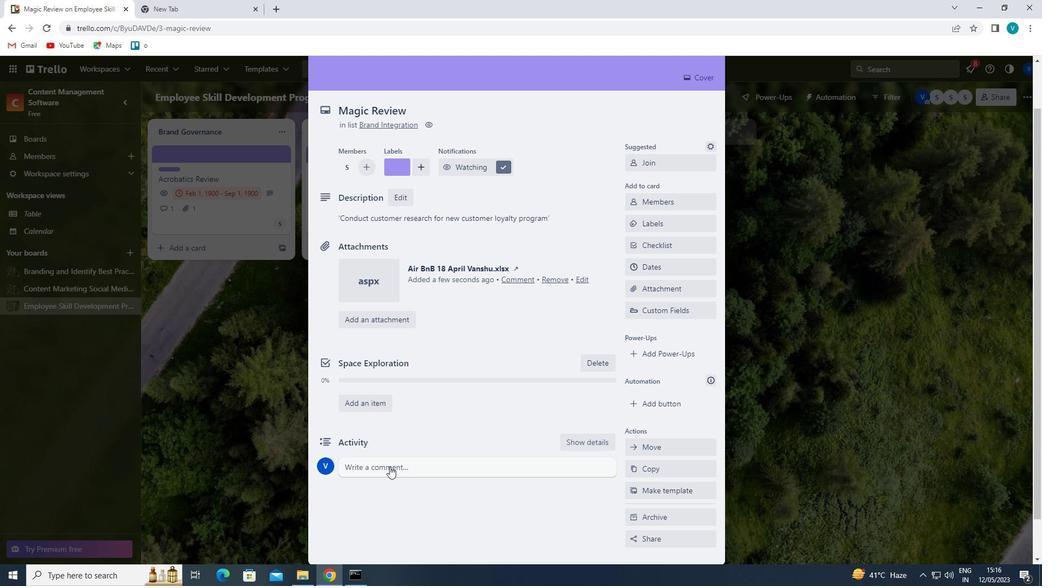 
Action: Key pressed '<Key.shift>GIVEN<Key.space>THE<Key.space>POTENTIAL<Key.space>IMPACT<Key.space>OF<Key.space>THIS<Key.space>TASK<Key.space>ON<Key.space>OUR<Key.space>COMPANY<Key.space>REPUTATION<Key.space>FOR<Key.space>INNOVATION,<Key.space>LET<Key.space>US<Key.space>ENSURE<Key.space>THAT<Key.space>WE<Key.space>APPROAH<Key.backspace>CH<Key.space>IT<Key.space>WITH<Key.space><Key.right>A<Key.space>SENSE<Key.space>OF<Key.space>CRAE<Key.backspace><Key.backspace>EATIVITY<Key.space>AND<Key.space>IMAGINATION.'
Screenshot: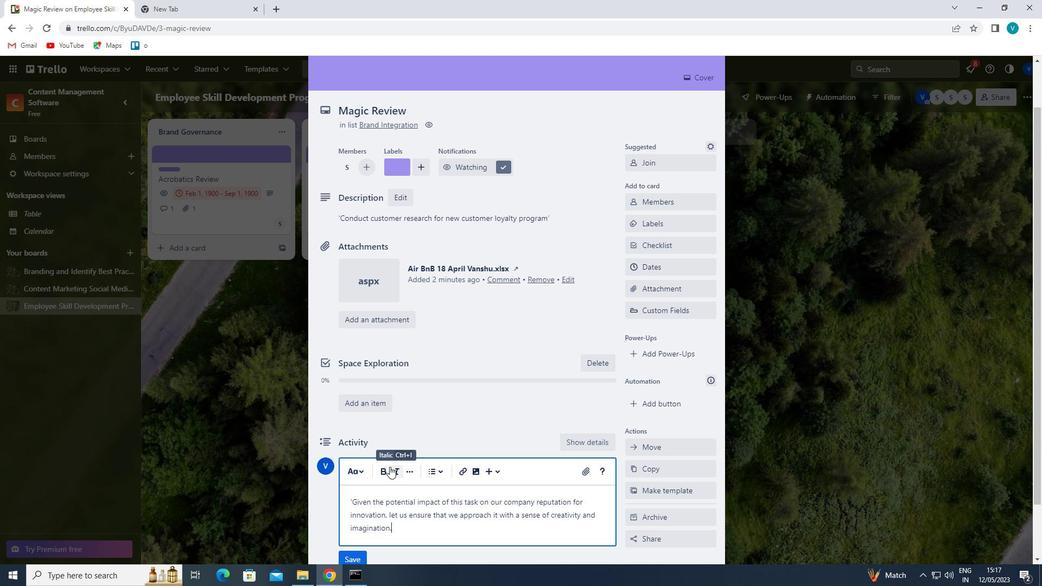 
Action: Mouse moved to (456, 478)
Screenshot: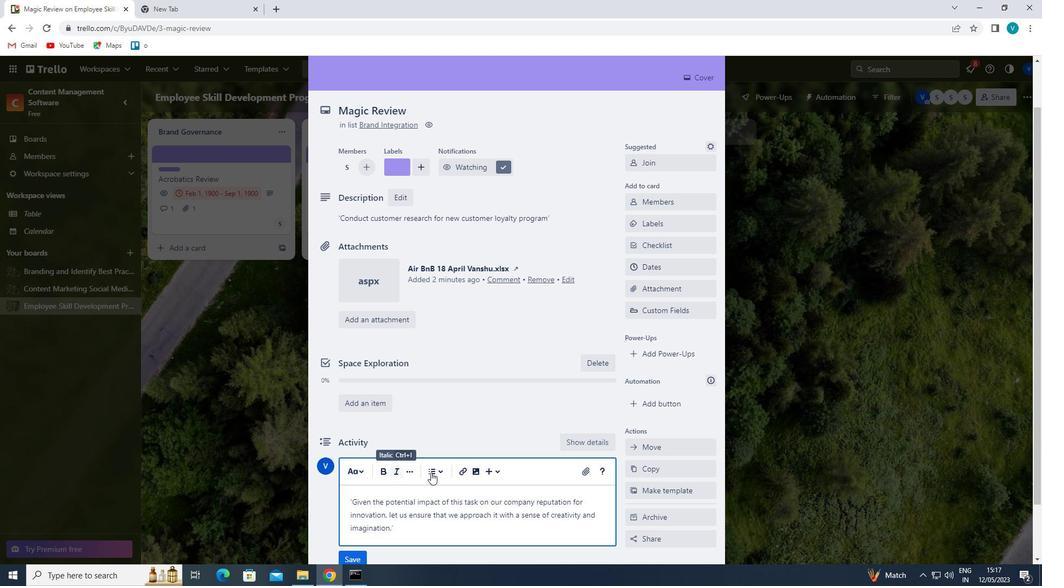 
Action: Mouse scrolled (456, 478) with delta (0, 0)
Screenshot: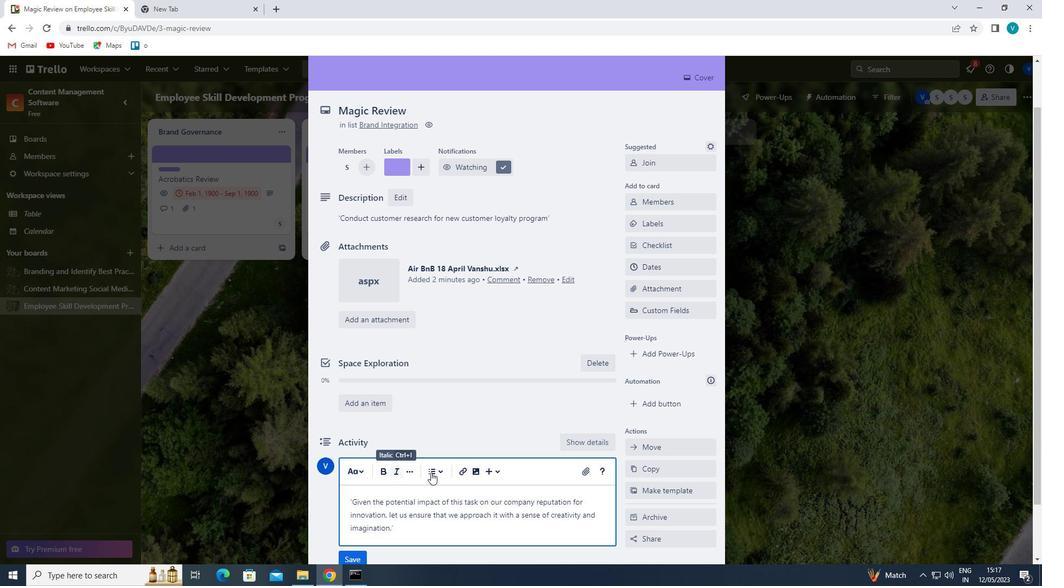 
Action: Mouse moved to (358, 504)
Screenshot: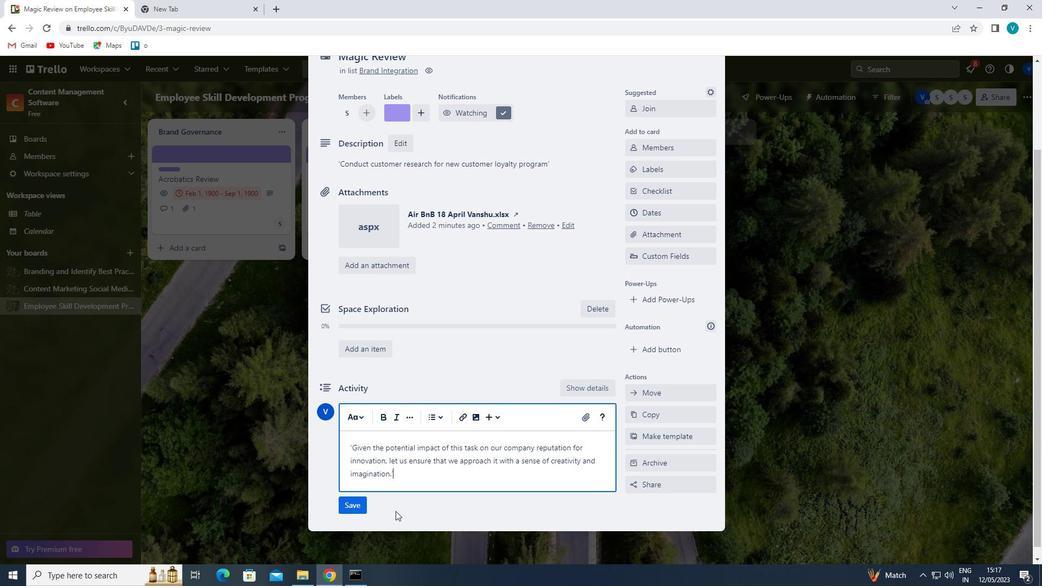 
Action: Mouse pressed left at (358, 504)
Screenshot: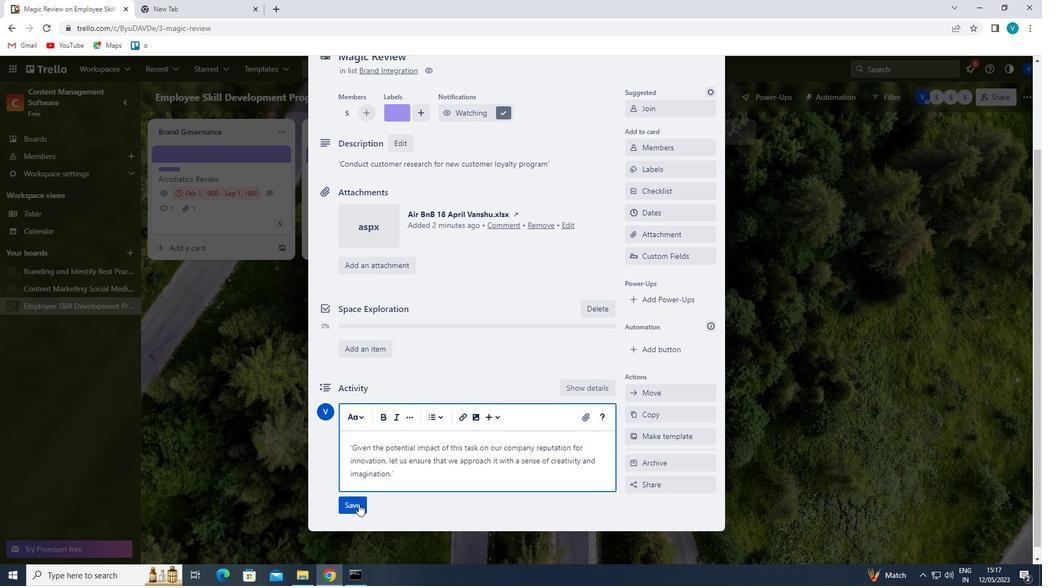 
Action: Mouse moved to (673, 217)
Screenshot: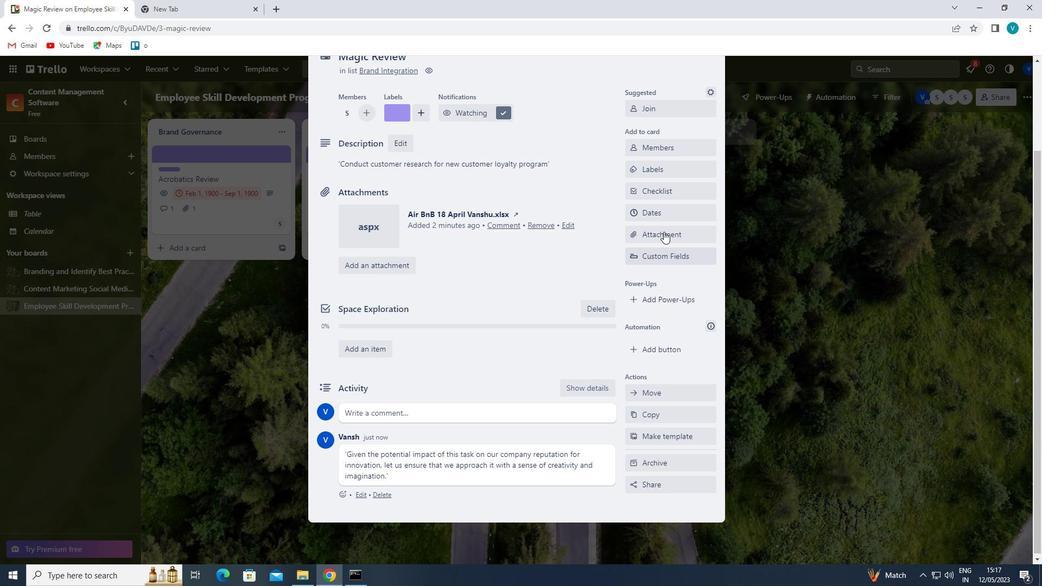 
Action: Mouse pressed left at (673, 217)
Screenshot: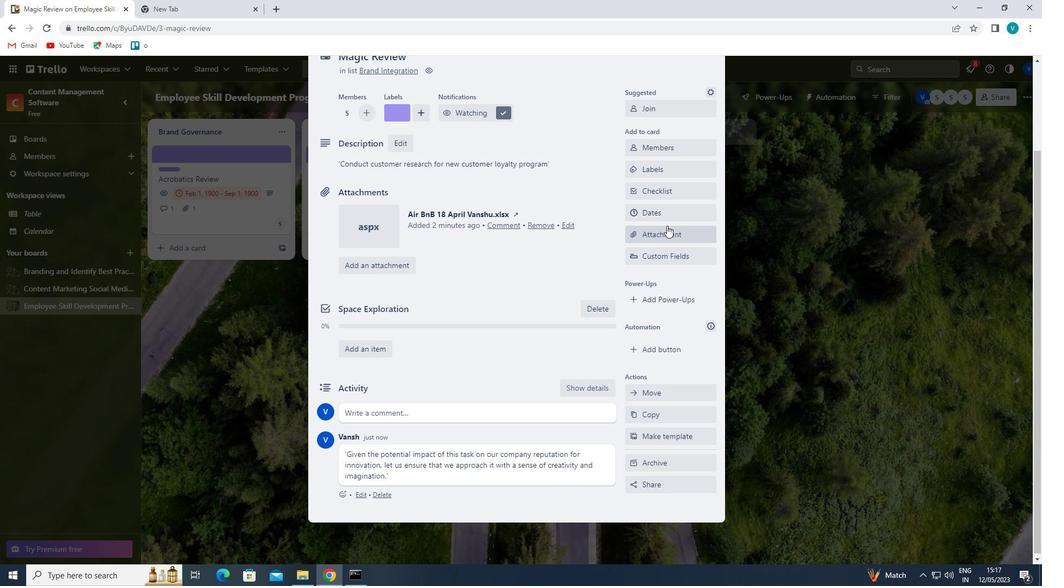 
Action: Mouse moved to (633, 288)
Screenshot: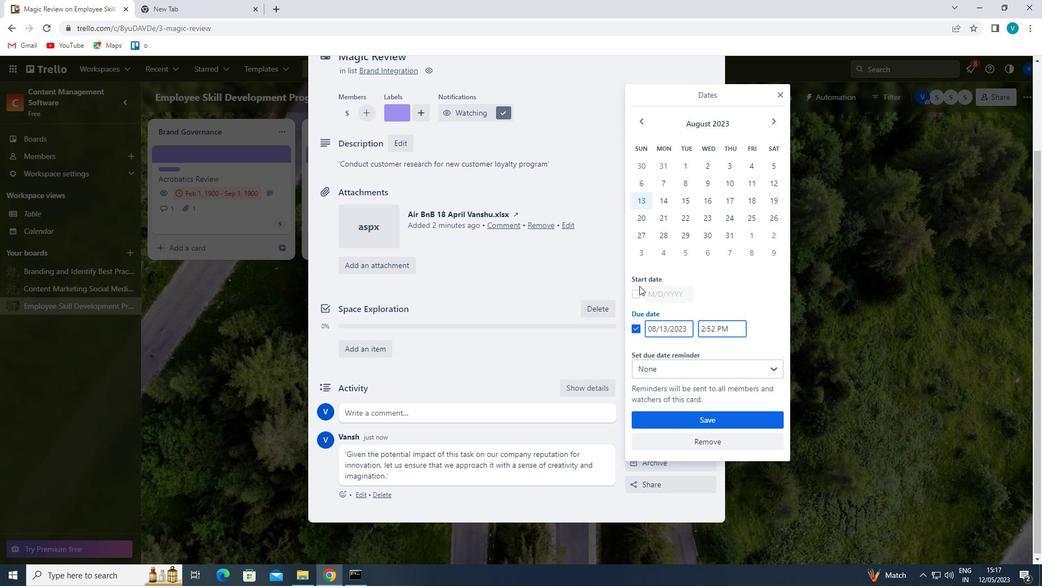 
Action: Mouse pressed left at (633, 288)
Screenshot: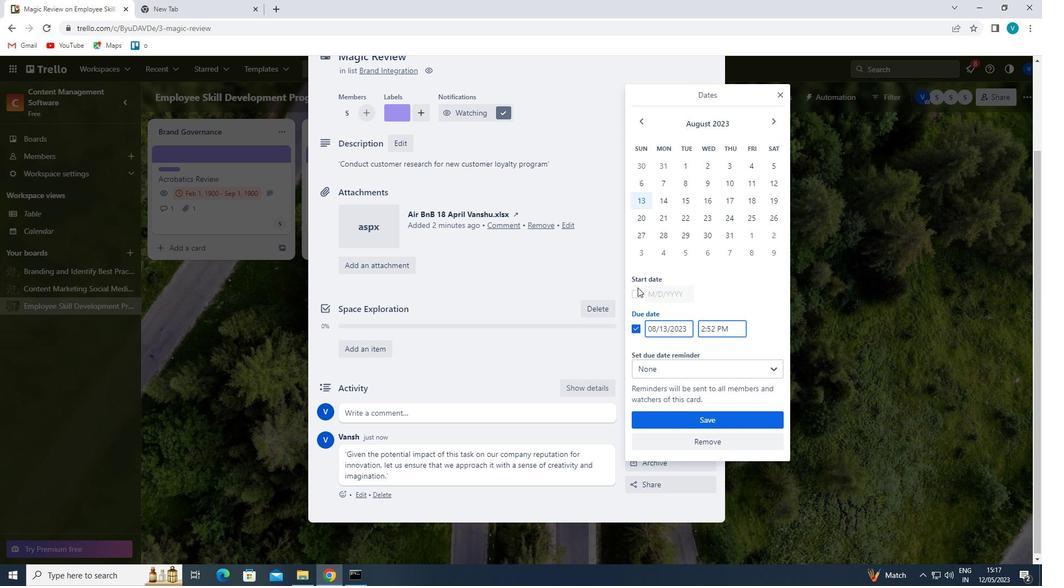 
Action: Mouse moved to (688, 292)
Screenshot: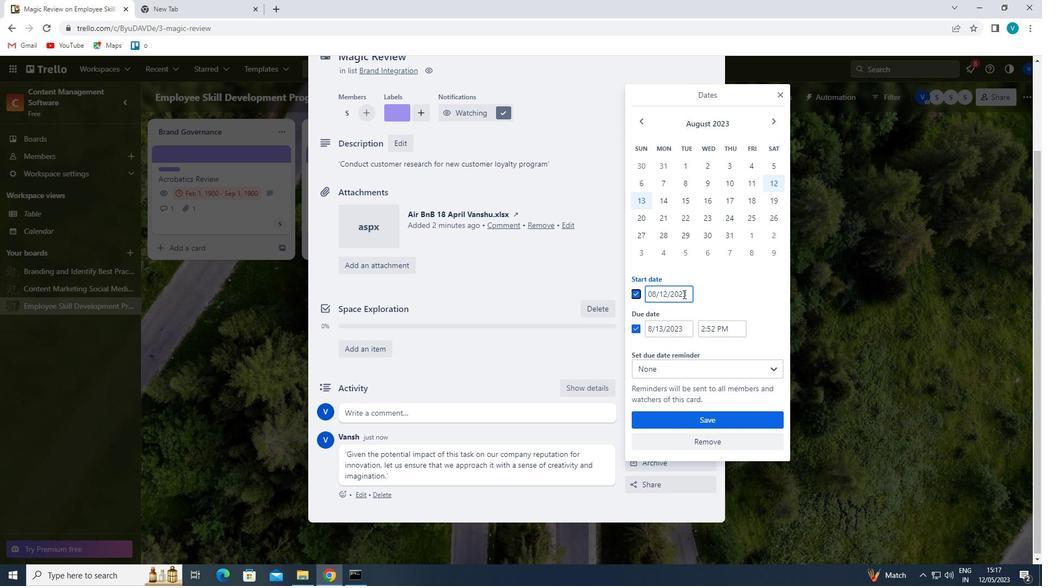
Action: Mouse pressed left at (688, 292)
Screenshot: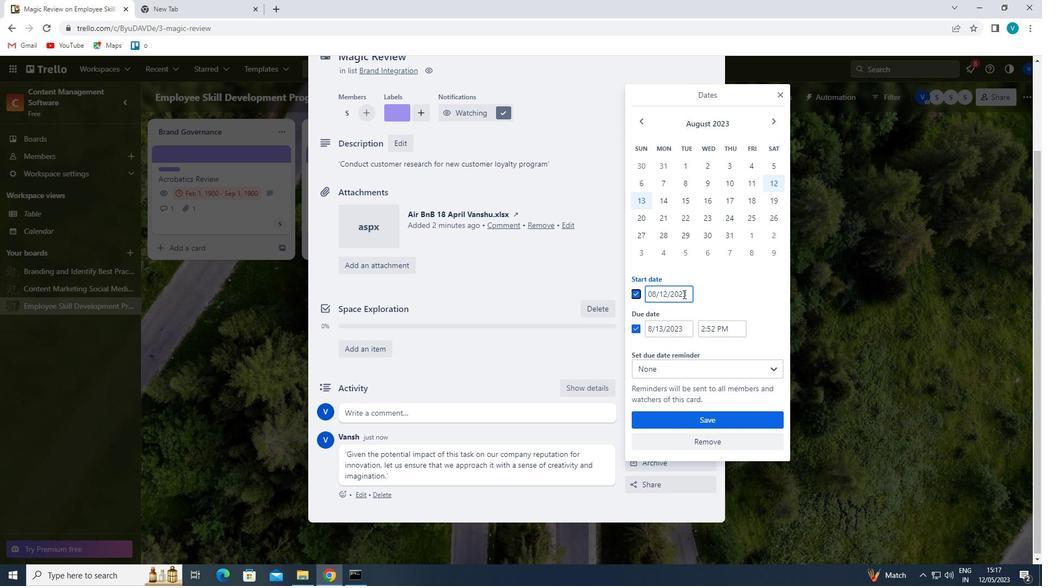 
Action: Mouse moved to (674, 302)
Screenshot: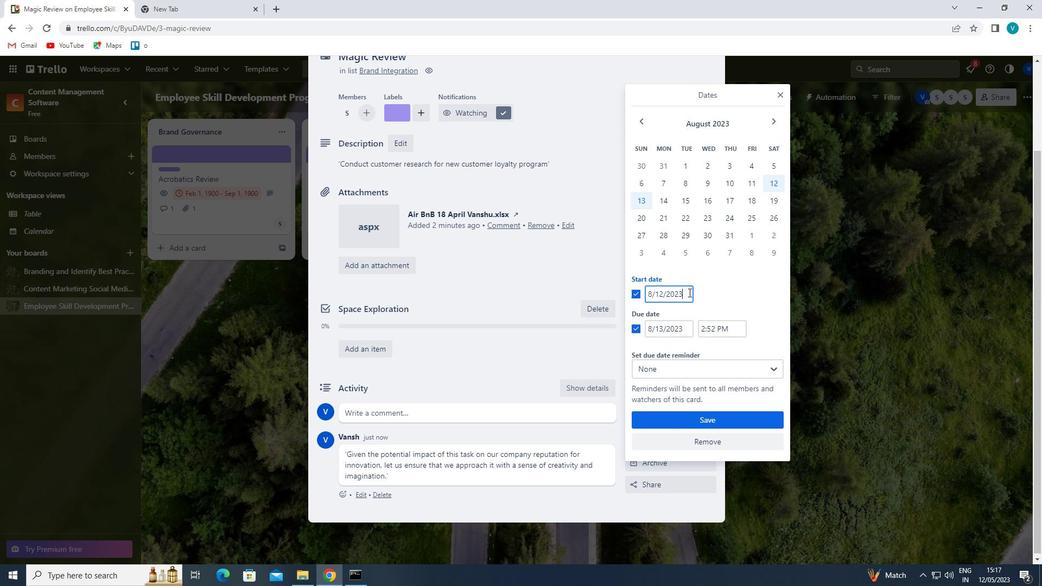 
Action: Key pressed <Key.backspace><Key.backspace><Key.backspace><Key.backspace>1900<Key.left><Key.left><Key.left><Key.left><Key.left><Key.backspace><Key.backspace>8<Key.left><Key.left><Key.backspace>1
Screenshot: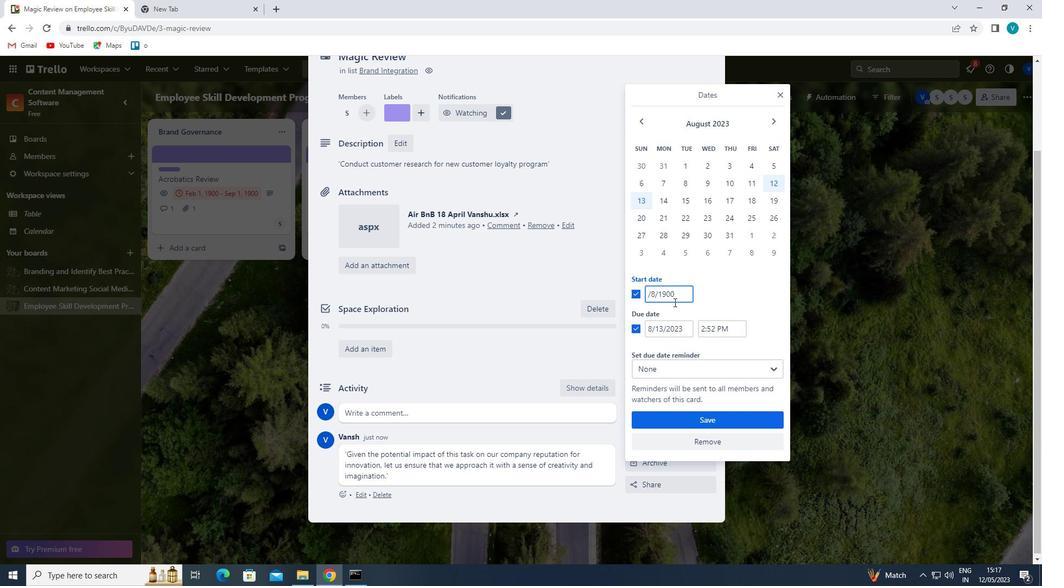 
Action: Mouse moved to (682, 325)
Screenshot: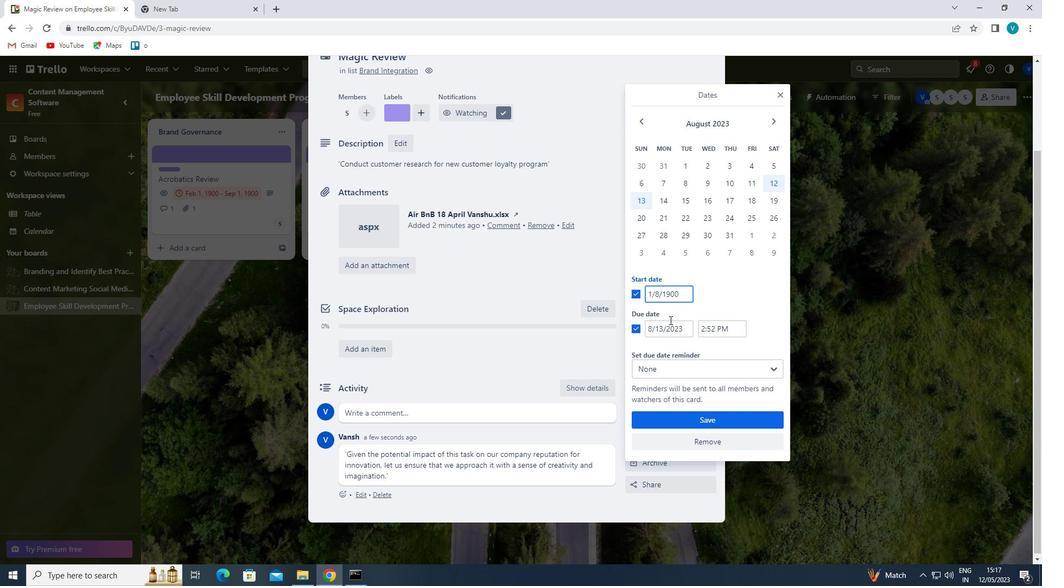
Action: Mouse pressed left at (682, 325)
Screenshot: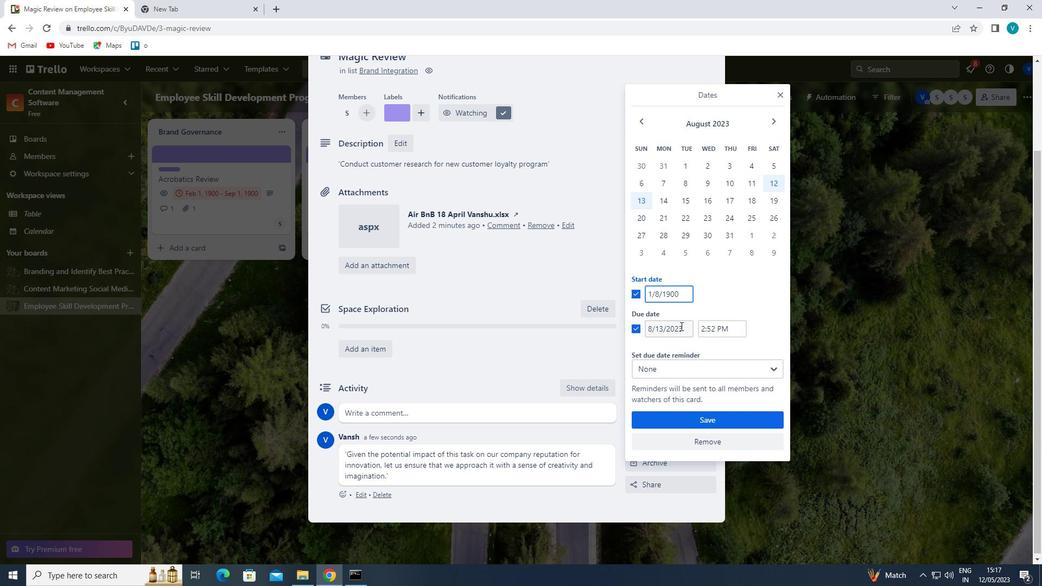 
Action: Mouse moved to (694, 326)
Screenshot: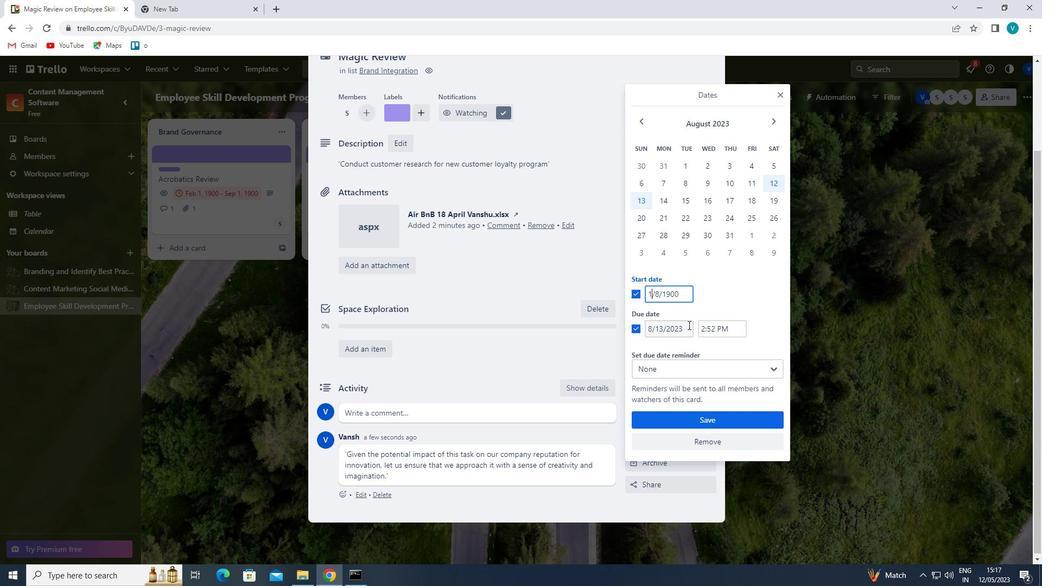 
Action: Key pressed <Key.backspace><Key.backspace><Key.backspace><Key.backspace>1900<Key.left><Key.left><Key.left><Key.left><Key.left><Key.backspace><Key.left><Key.left><Key.backspace>15
Screenshot: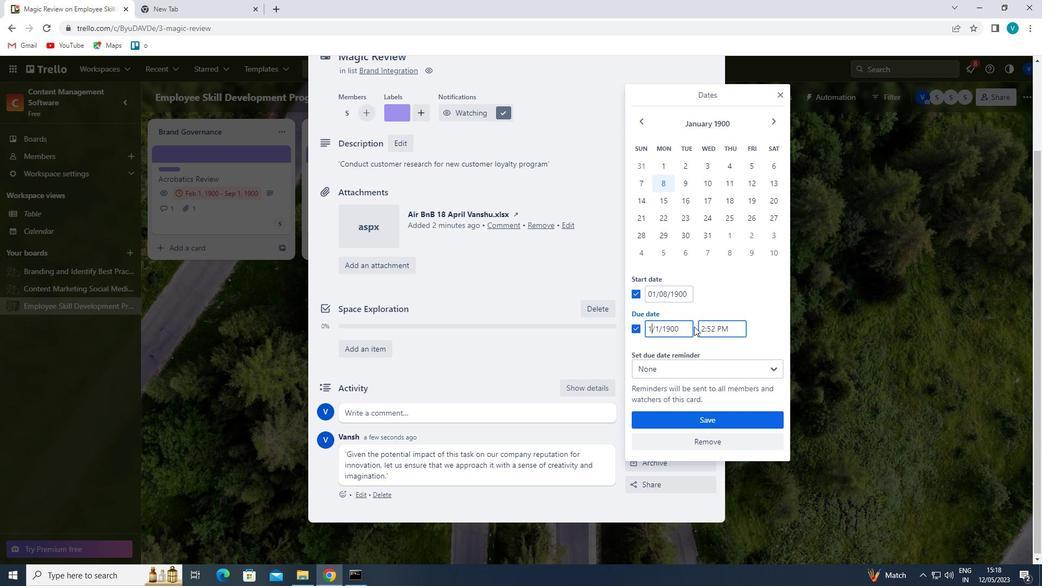 
Action: Mouse moved to (688, 420)
Screenshot: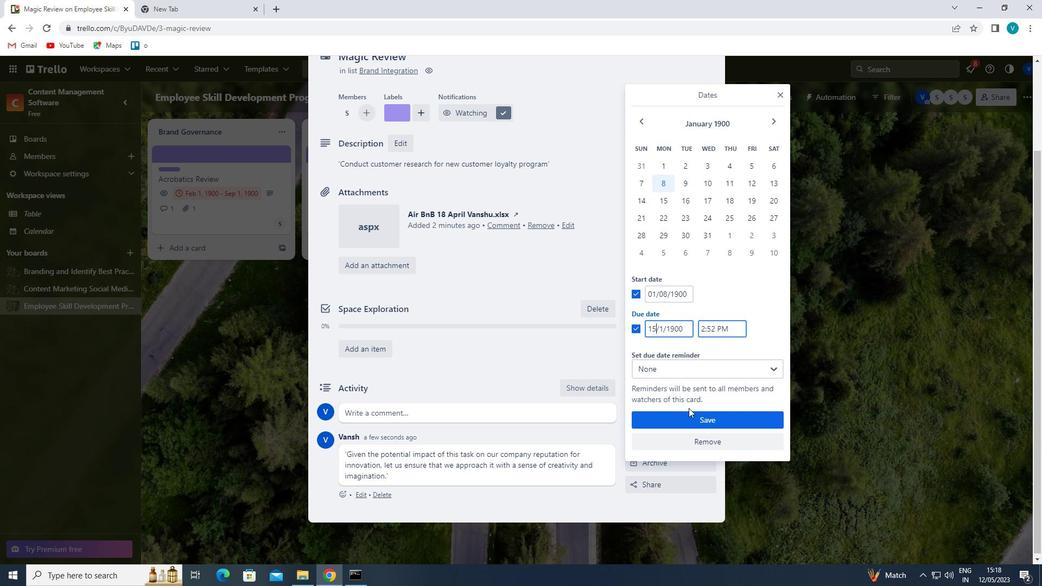 
Action: Mouse pressed left at (688, 420)
Screenshot: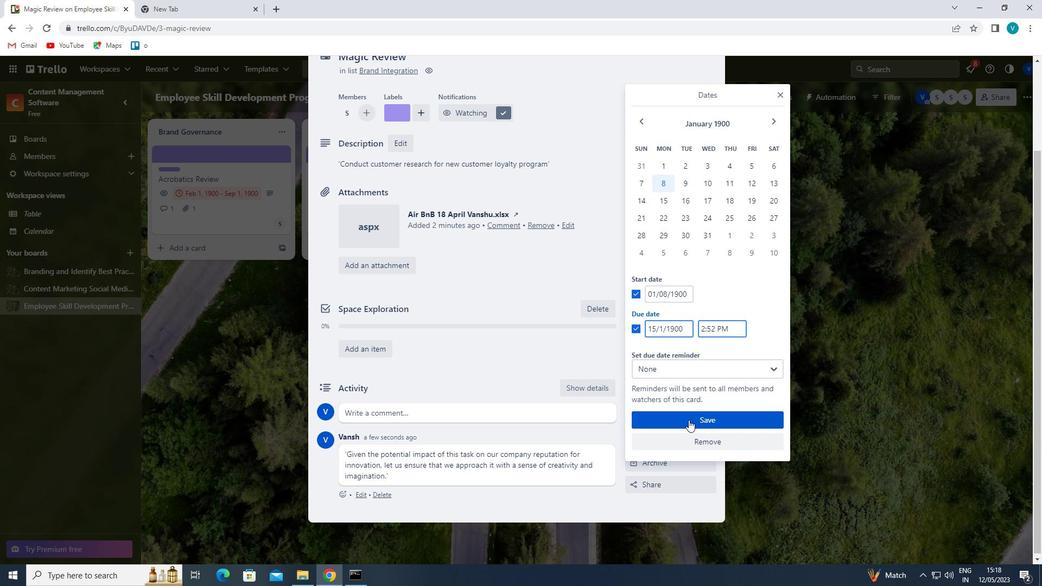 
Action: Mouse moved to (689, 420)
Screenshot: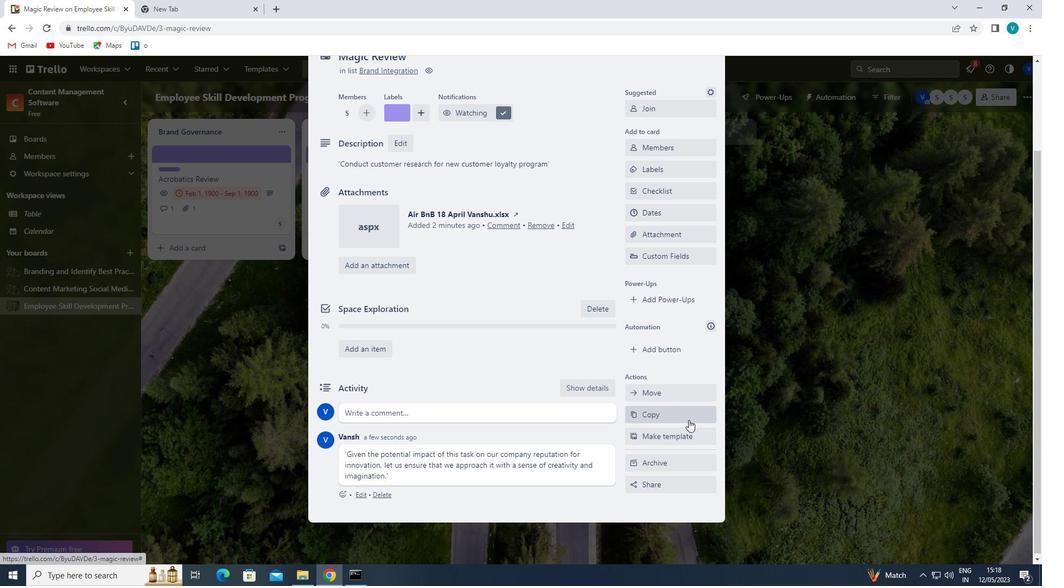 
